 Task: Check the percentage active listings of security in the last 1 year.
Action: Mouse moved to (1148, 259)
Screenshot: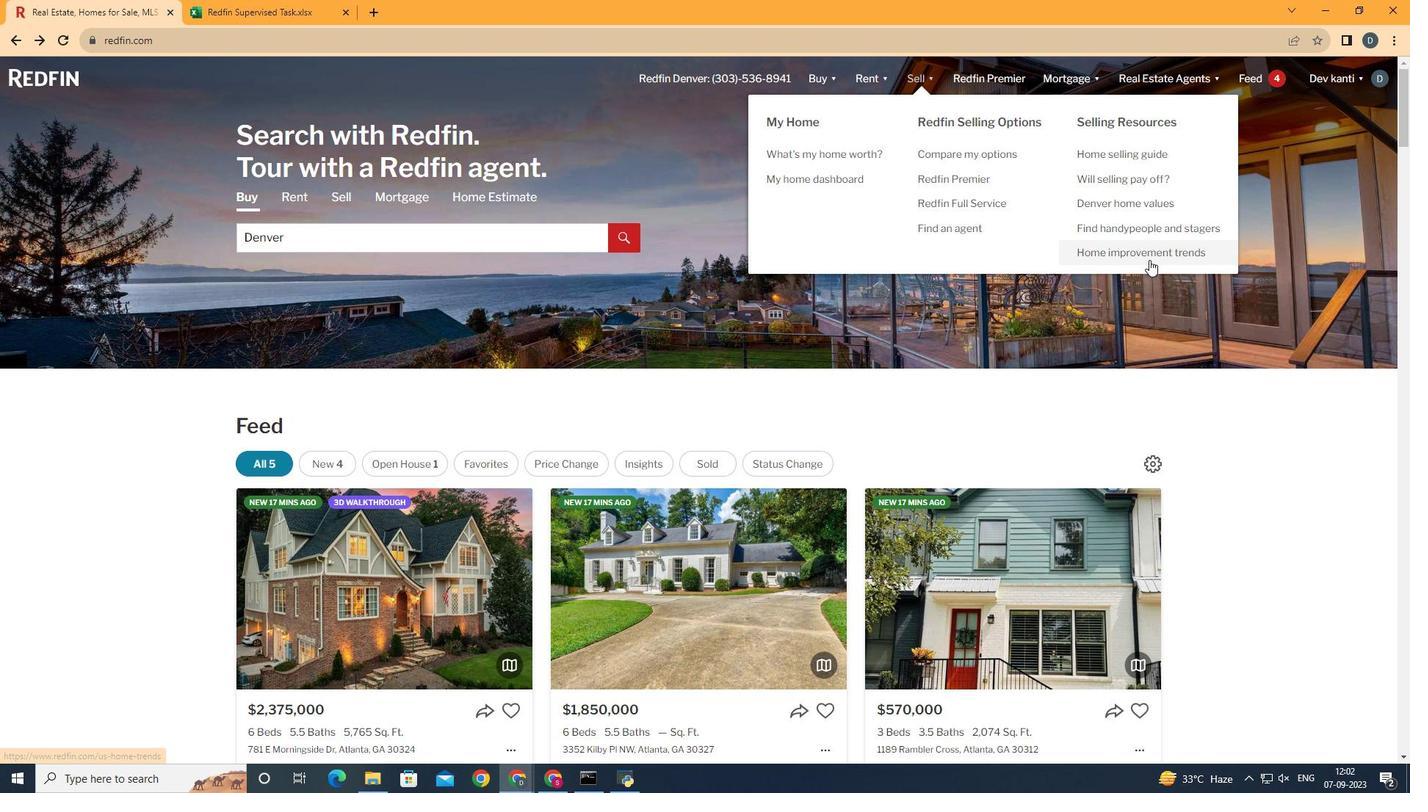 
Action: Mouse pressed left at (1148, 259)
Screenshot: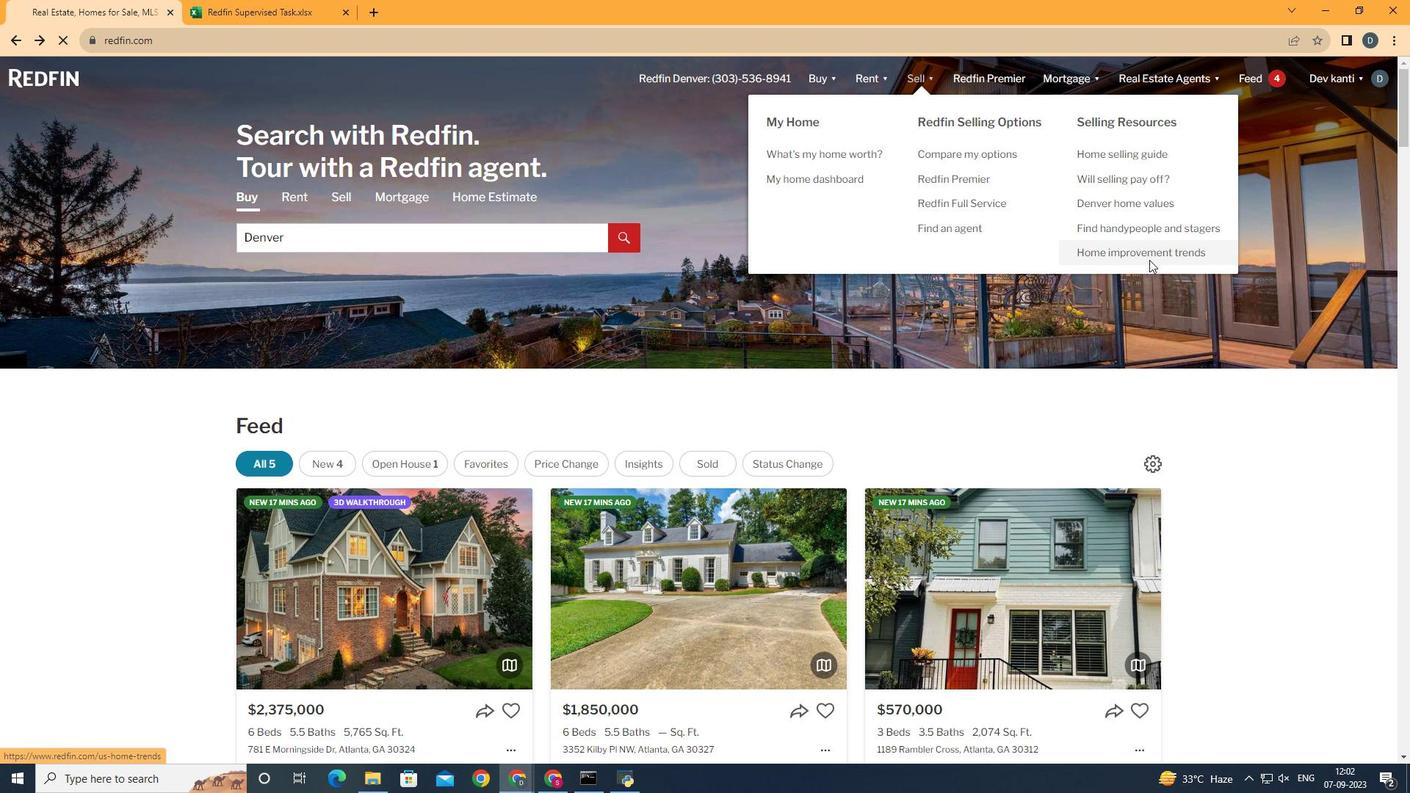 
Action: Mouse moved to (354, 281)
Screenshot: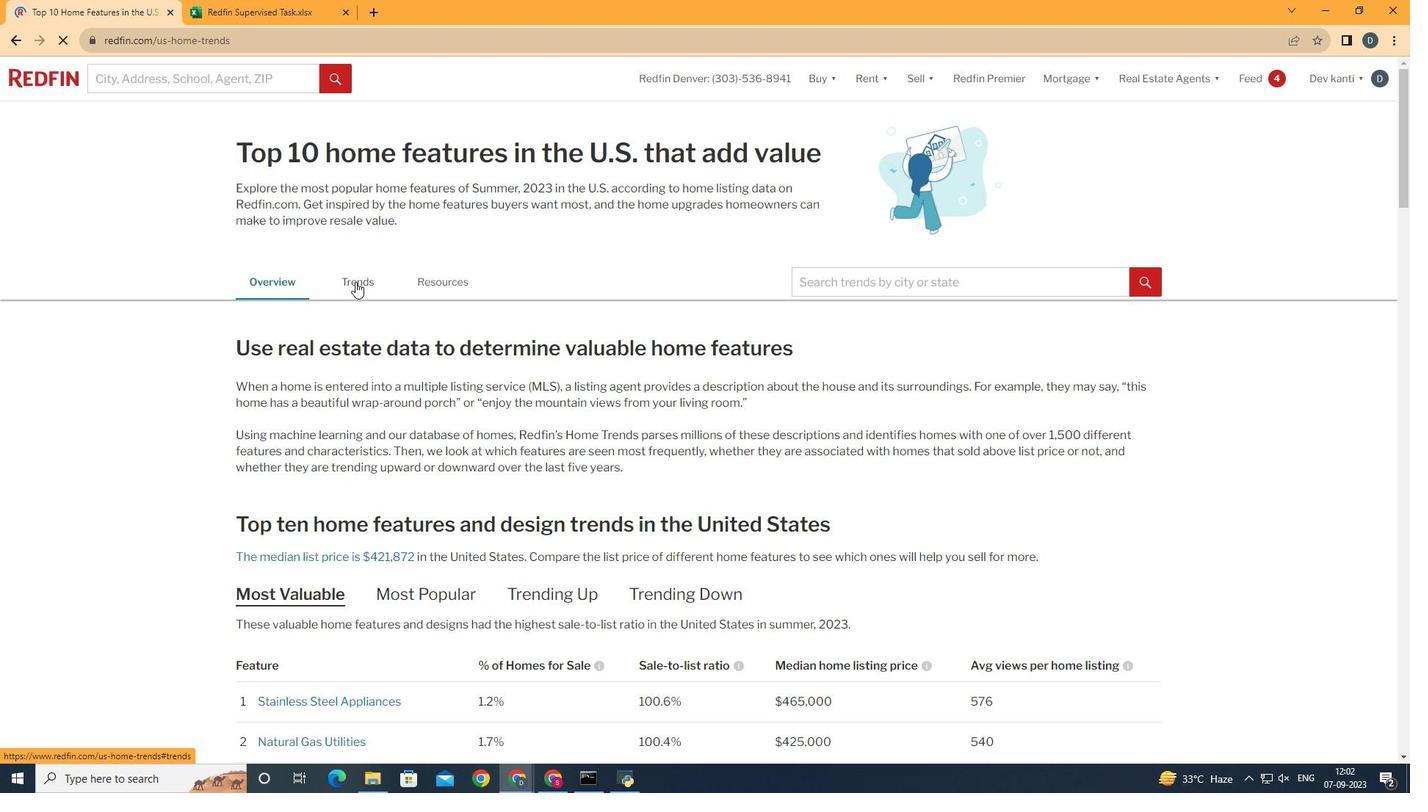 
Action: Mouse pressed left at (354, 281)
Screenshot: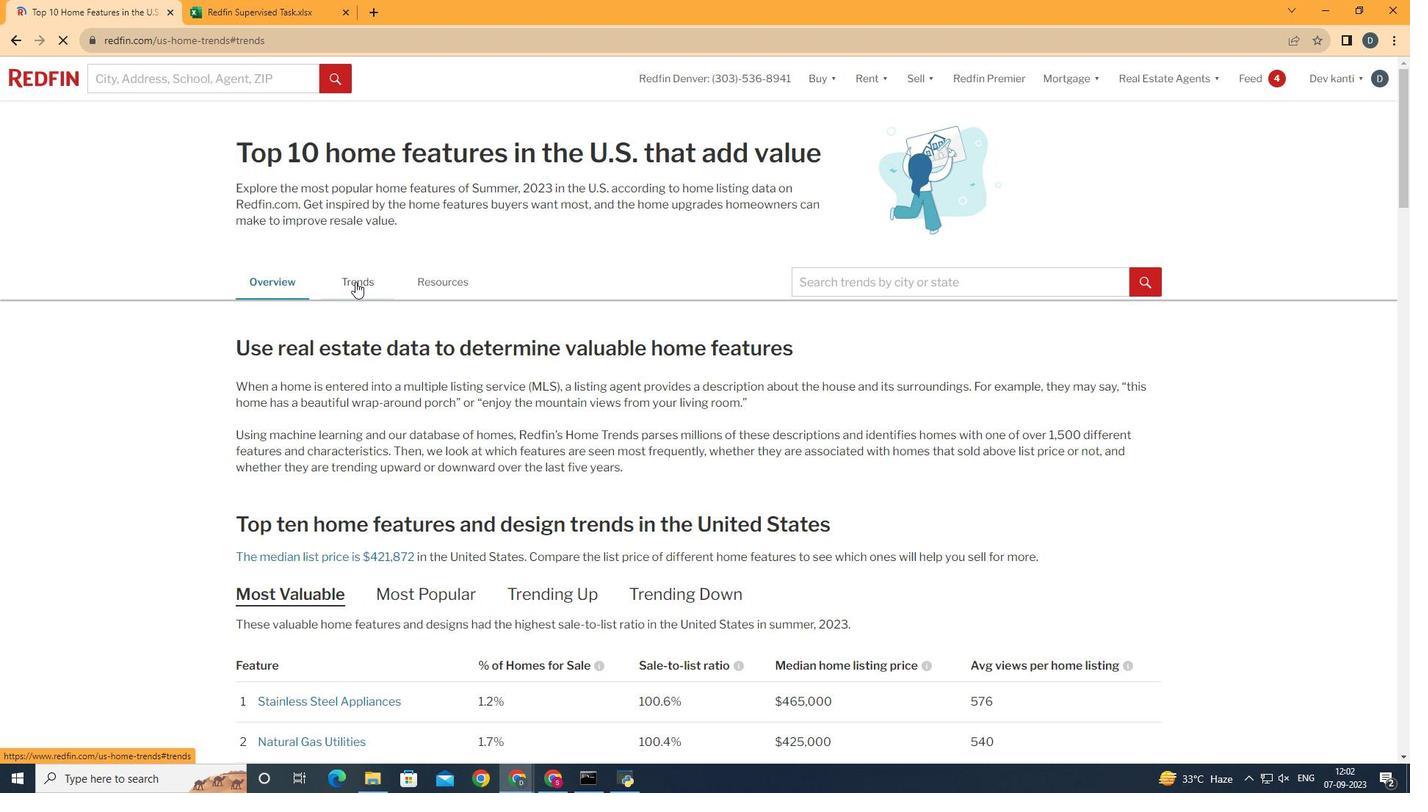 
Action: Mouse moved to (503, 395)
Screenshot: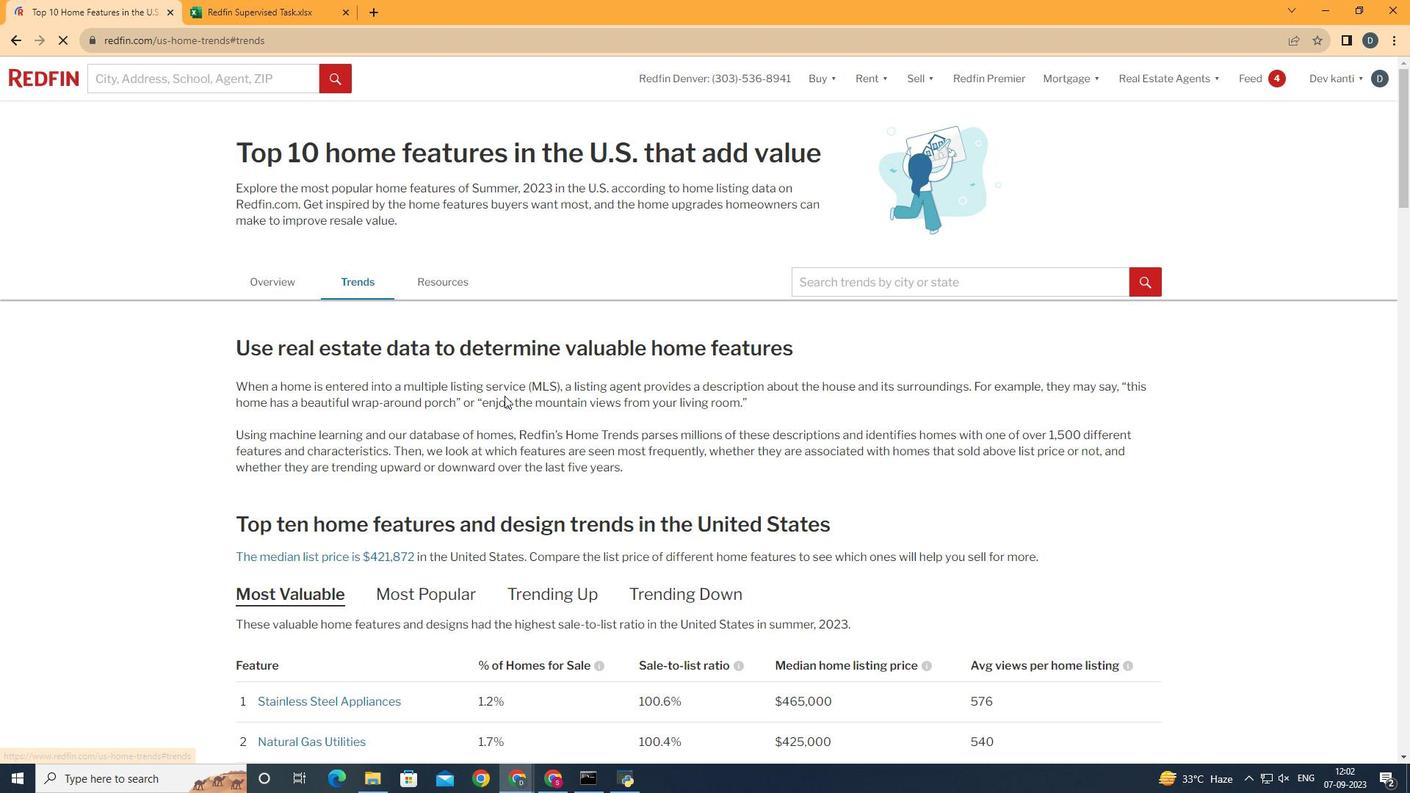 
Action: Mouse scrolled (503, 394) with delta (0, 0)
Screenshot: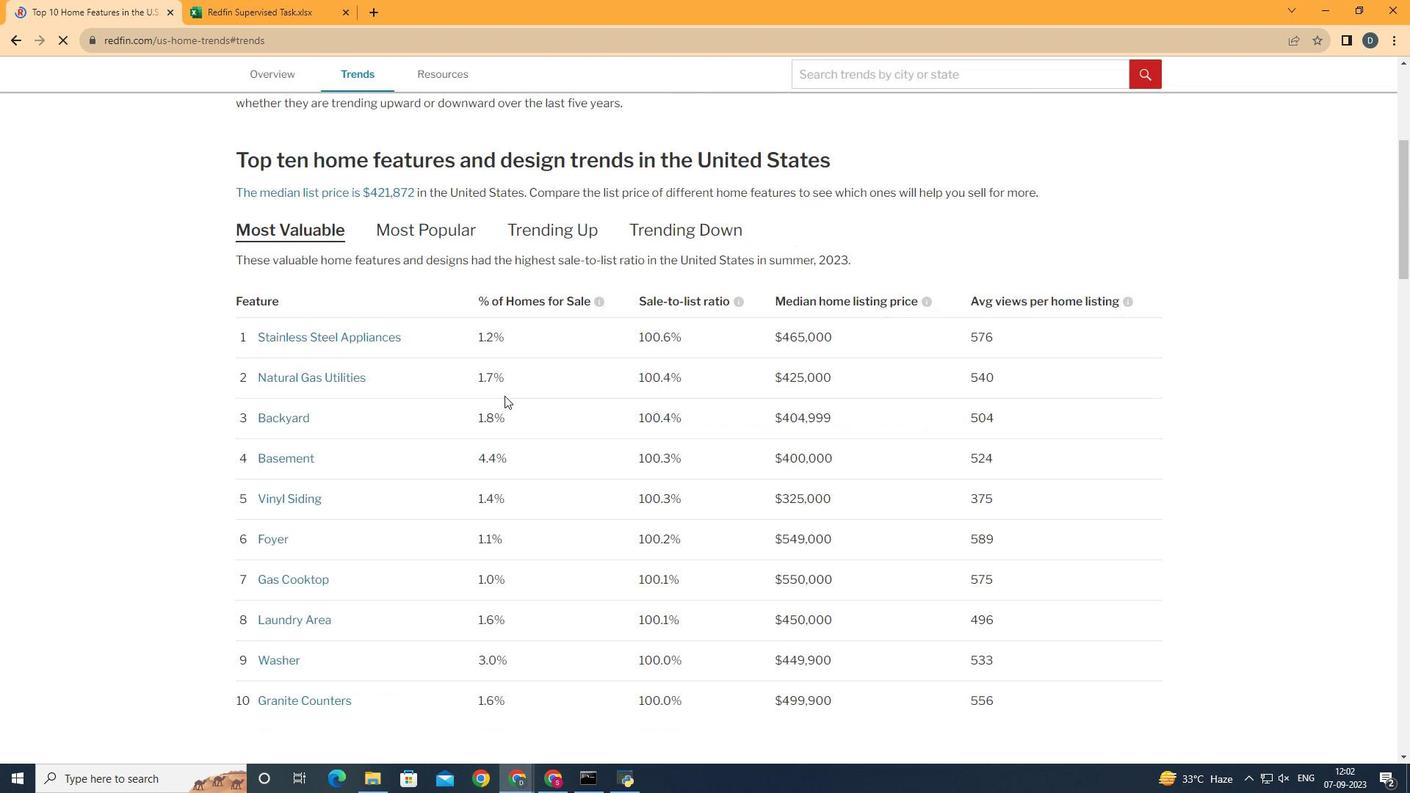
Action: Mouse scrolled (503, 394) with delta (0, 0)
Screenshot: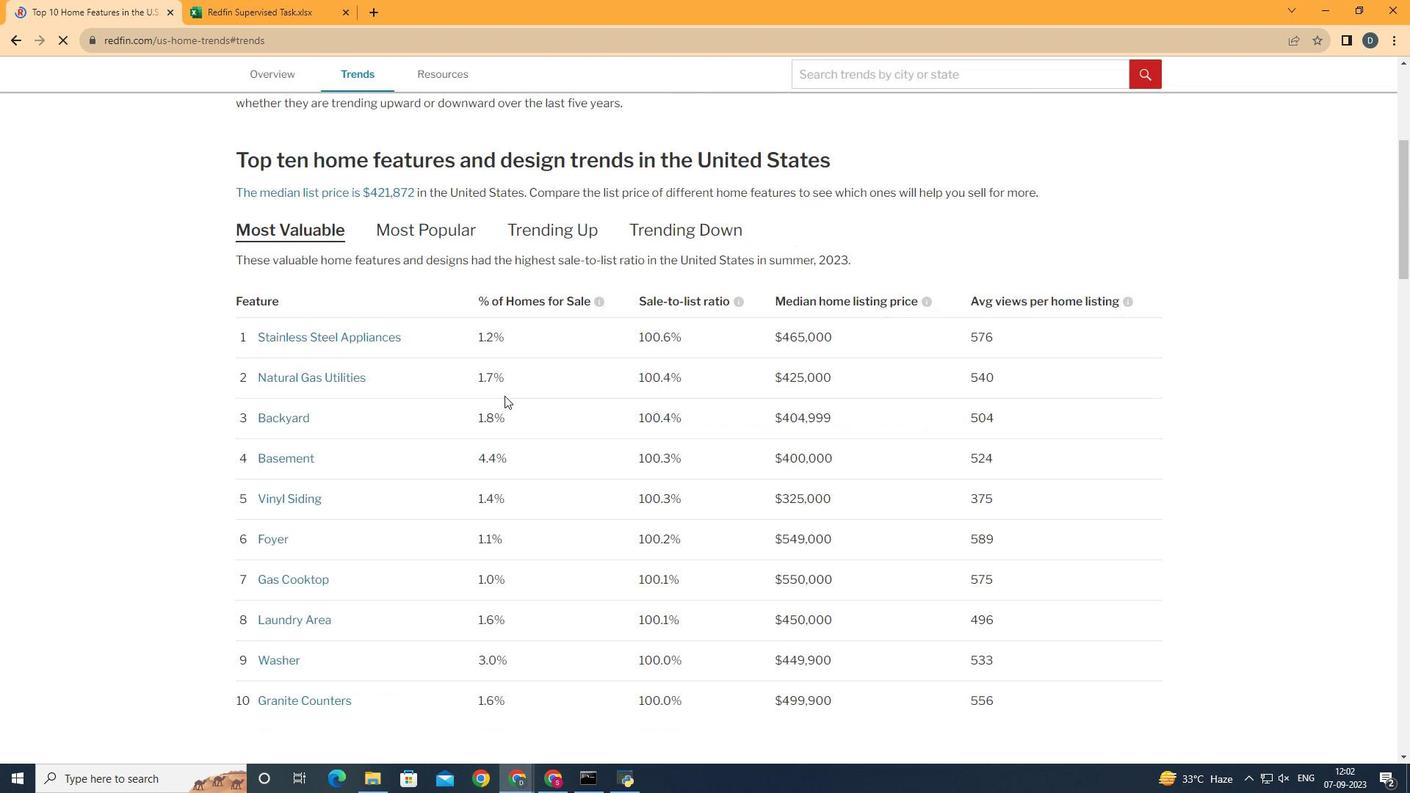 
Action: Mouse scrolled (503, 394) with delta (0, 0)
Screenshot: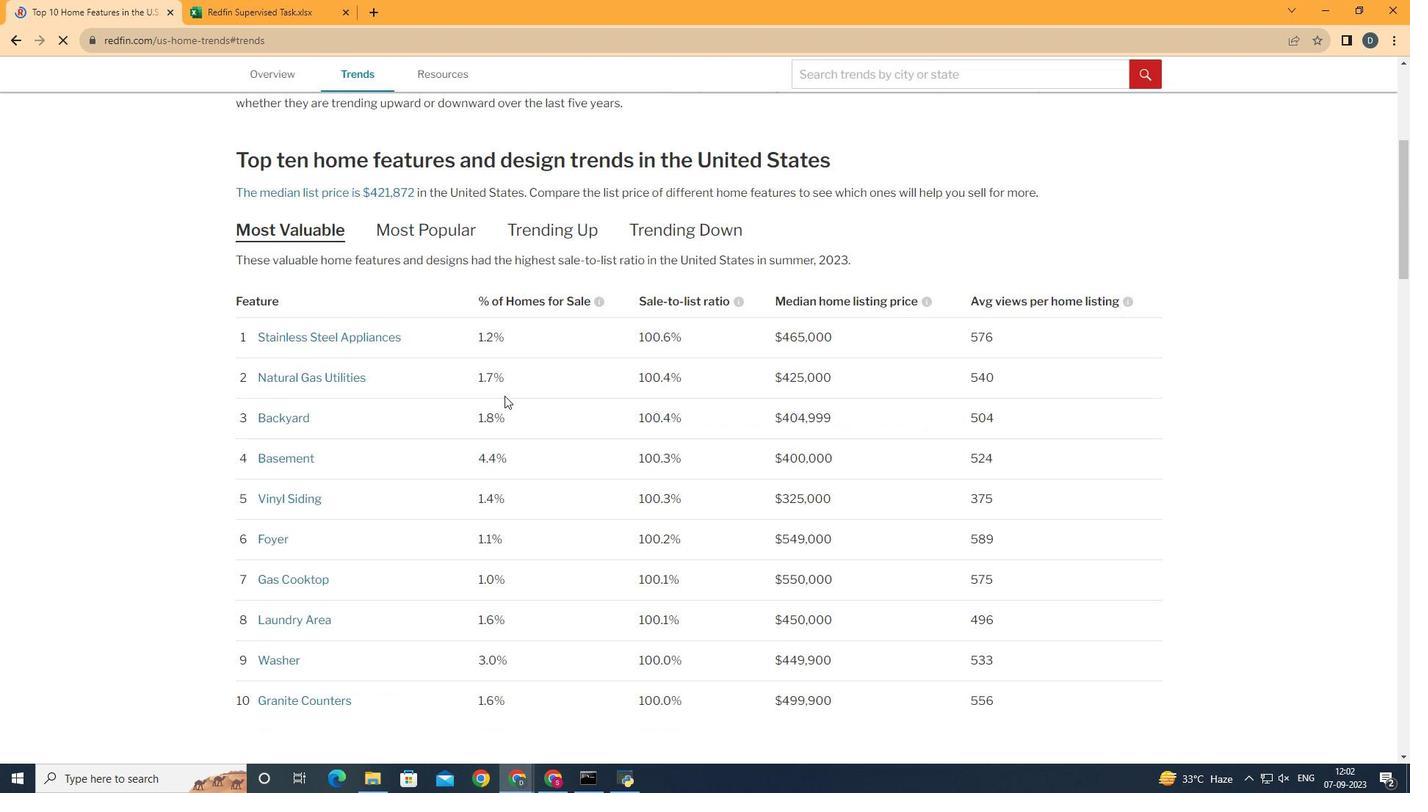
Action: Mouse scrolled (503, 394) with delta (0, 0)
Screenshot: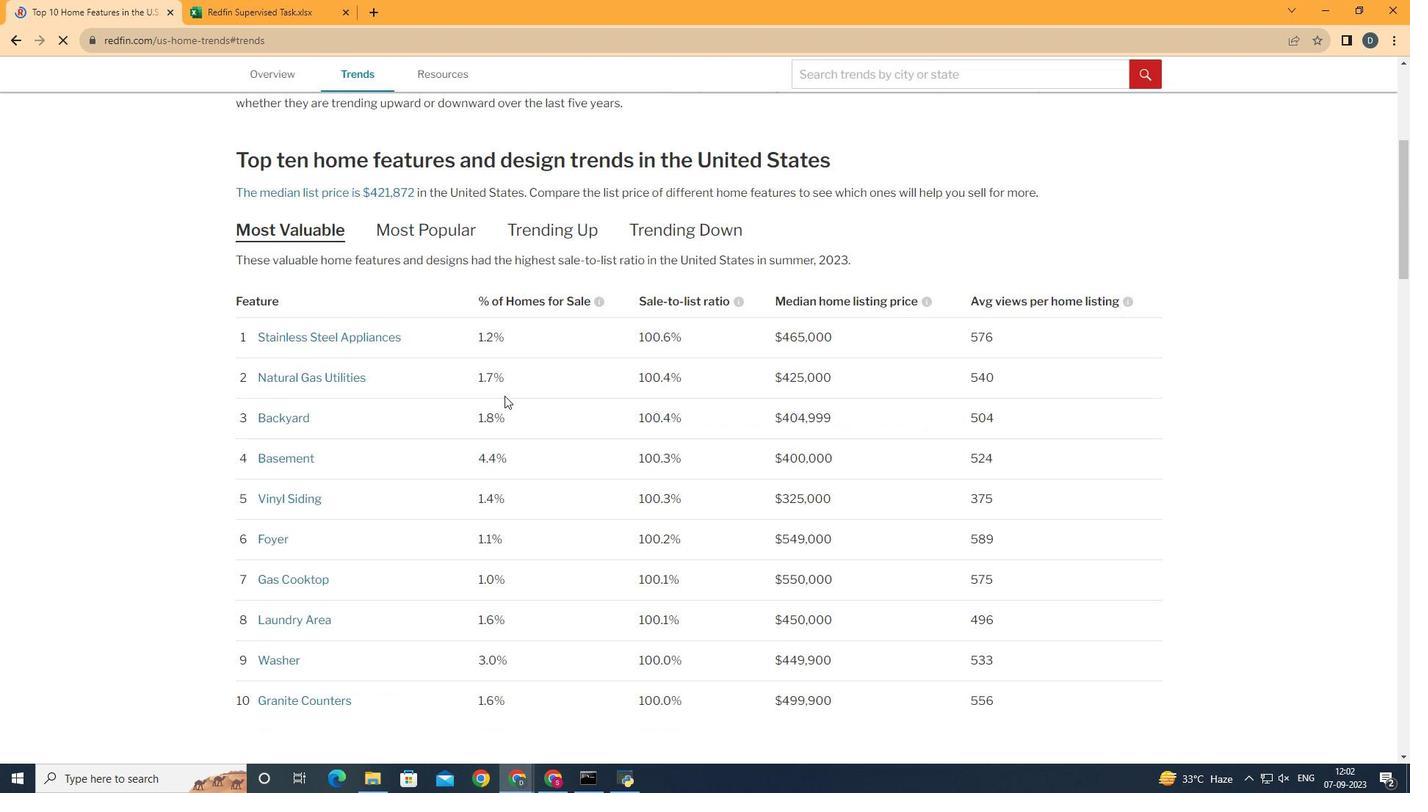 
Action: Mouse scrolled (503, 394) with delta (0, 0)
Screenshot: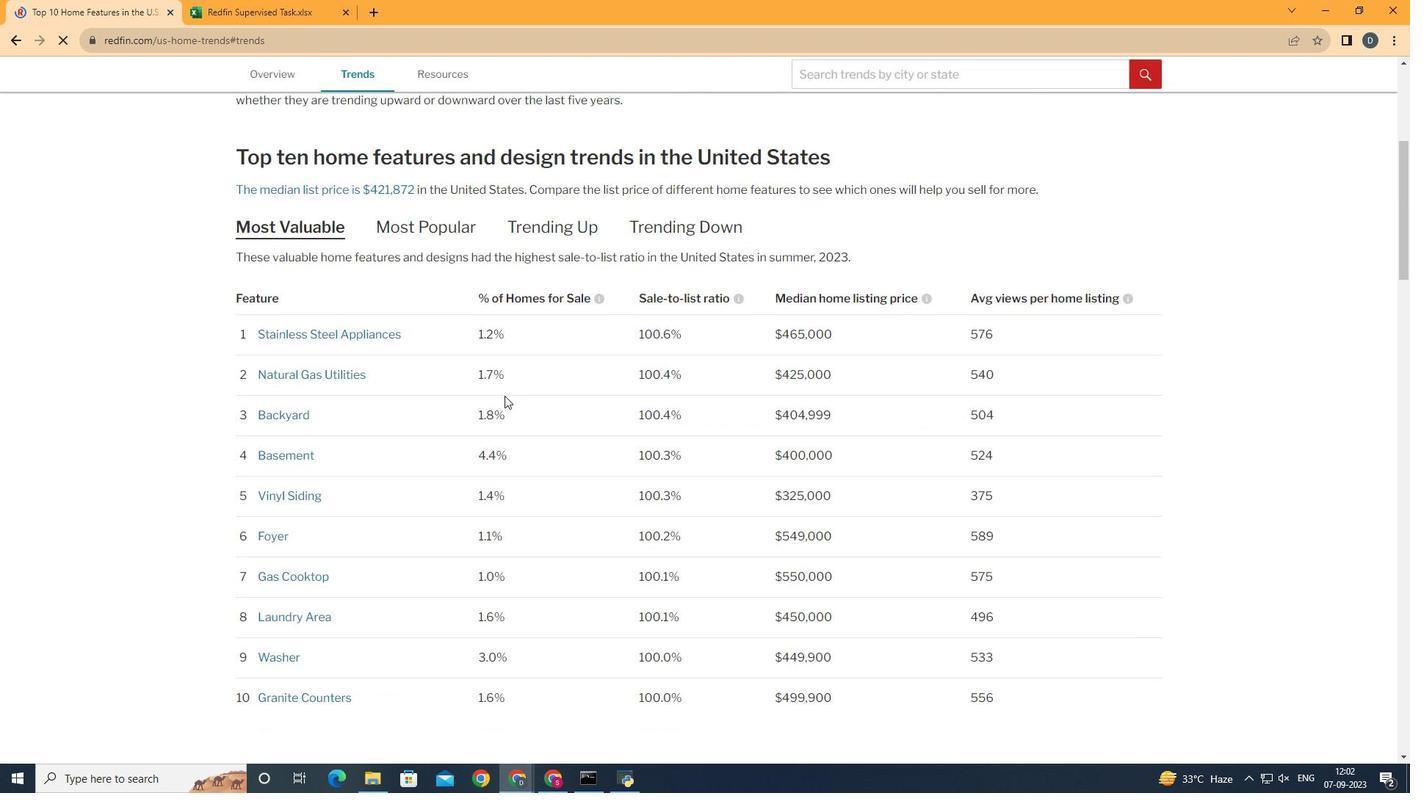 
Action: Mouse scrolled (503, 394) with delta (0, 0)
Screenshot: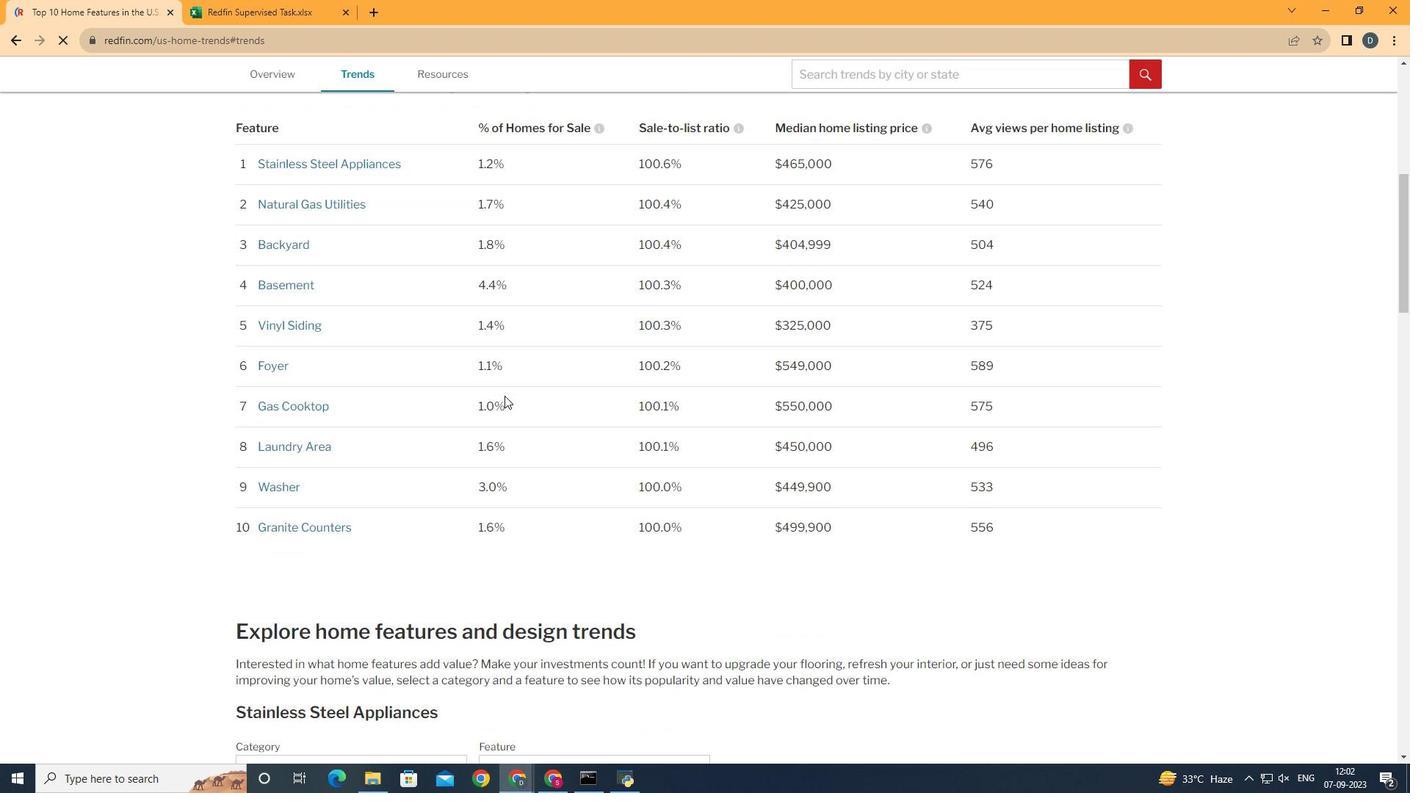 
Action: Mouse scrolled (503, 394) with delta (0, 0)
Screenshot: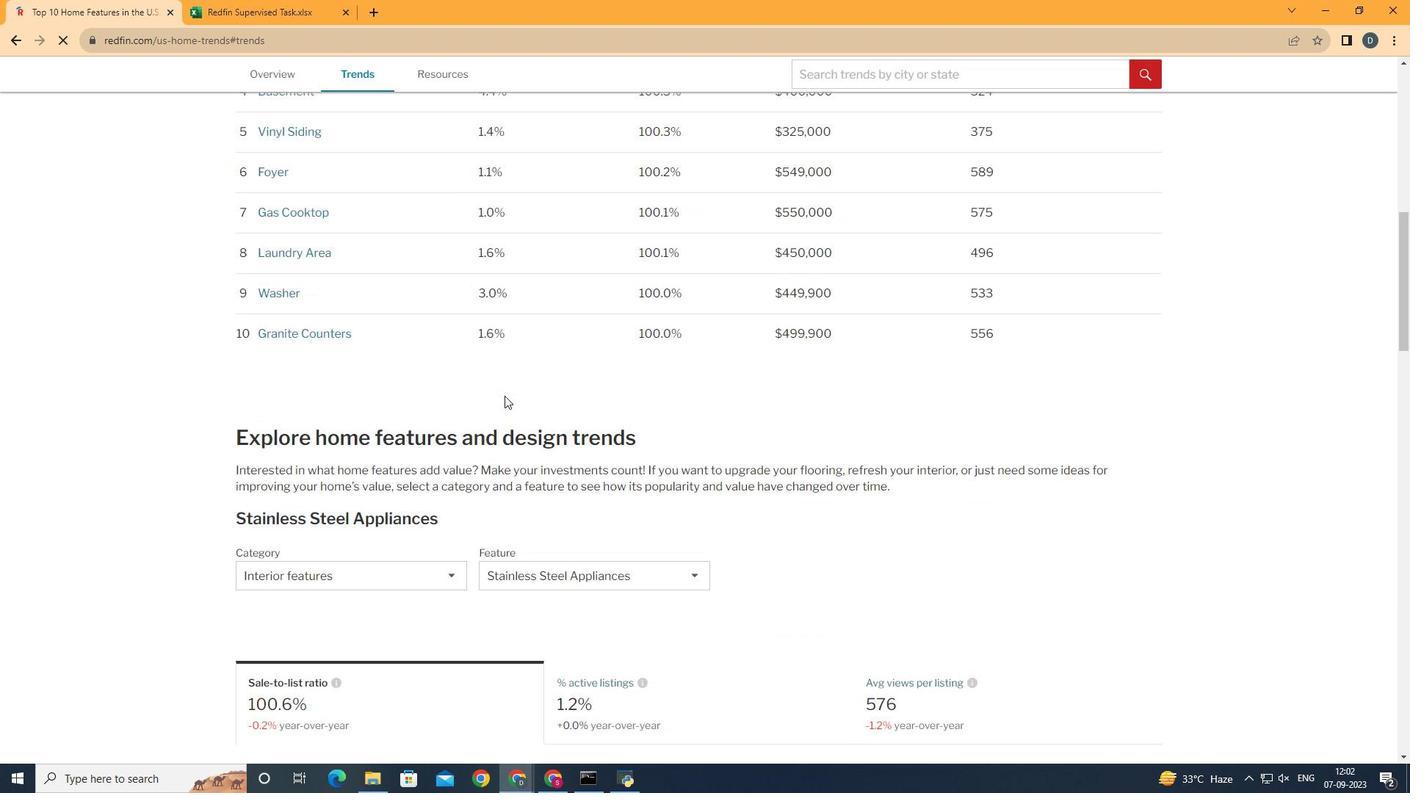
Action: Mouse scrolled (503, 394) with delta (0, 0)
Screenshot: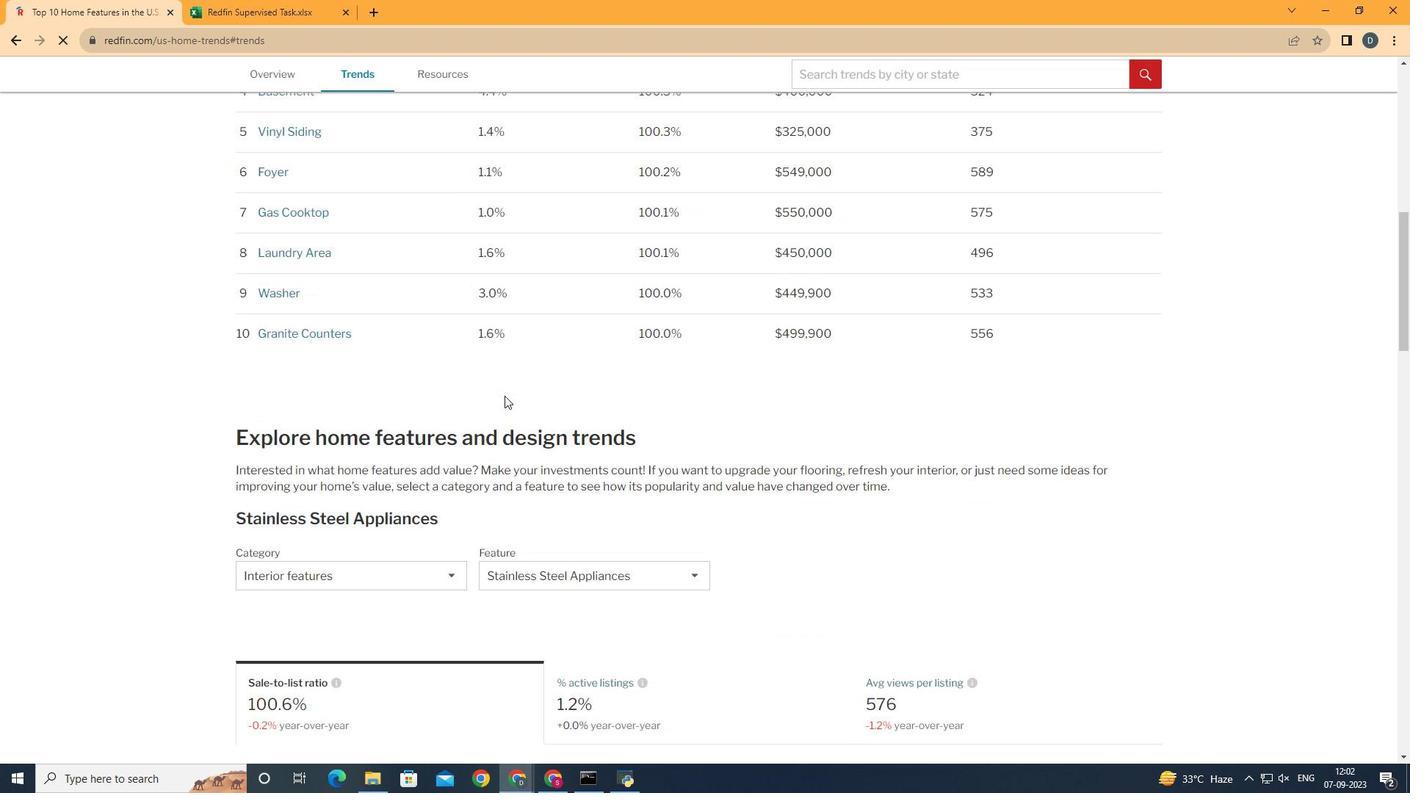 
Action: Mouse scrolled (503, 394) with delta (0, 0)
Screenshot: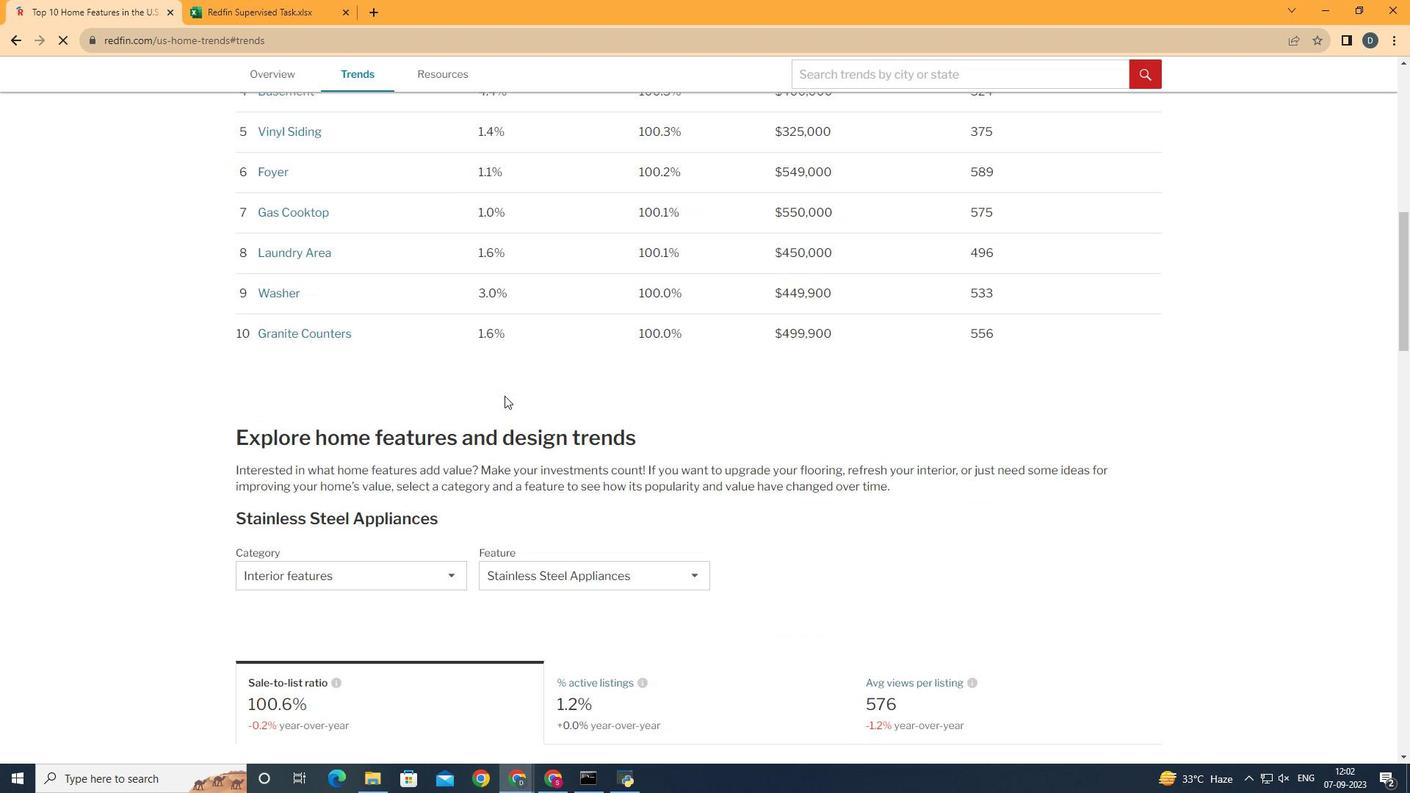 
Action: Mouse scrolled (503, 394) with delta (0, 0)
Screenshot: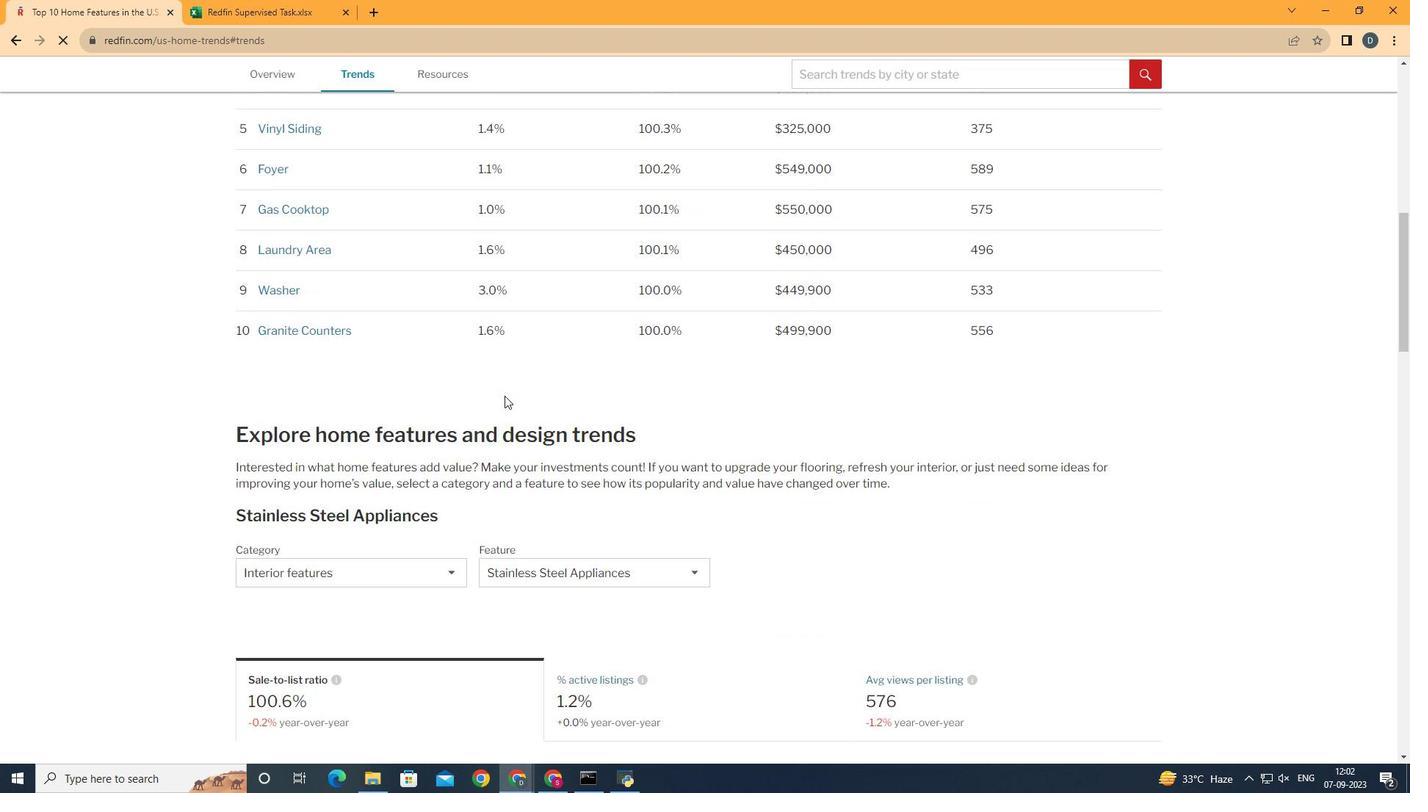 
Action: Mouse scrolled (503, 394) with delta (0, 0)
Screenshot: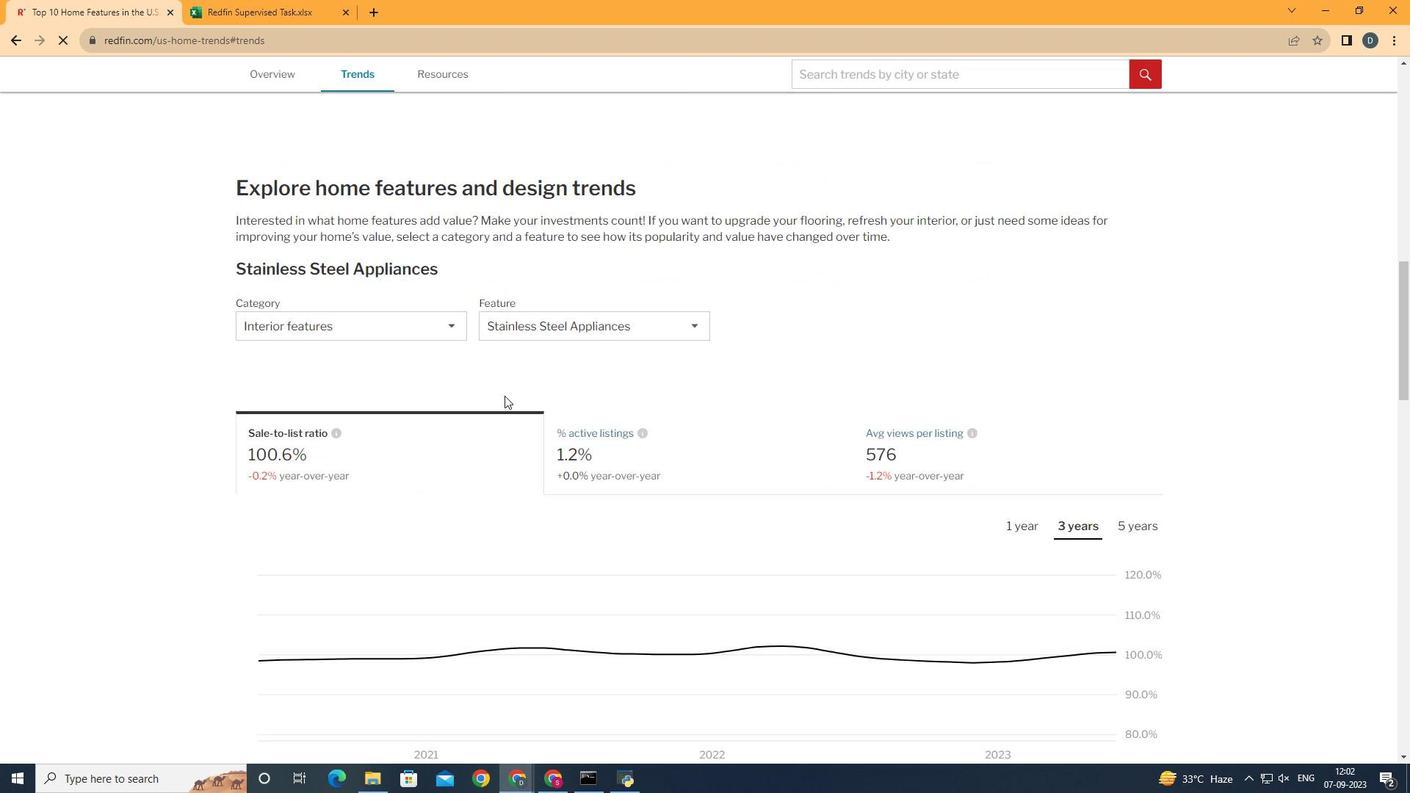 
Action: Mouse scrolled (503, 394) with delta (0, 0)
Screenshot: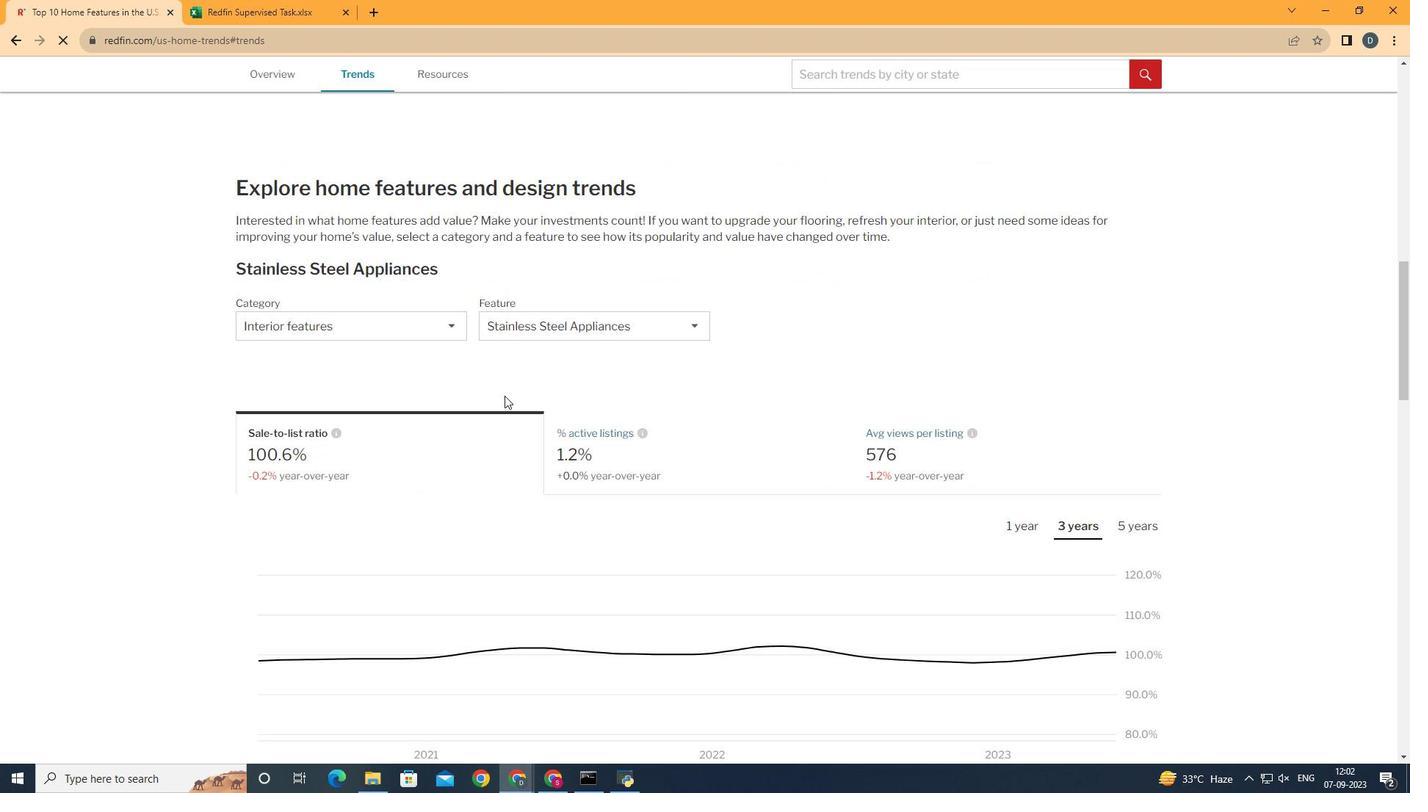 
Action: Mouse scrolled (503, 394) with delta (0, 0)
Screenshot: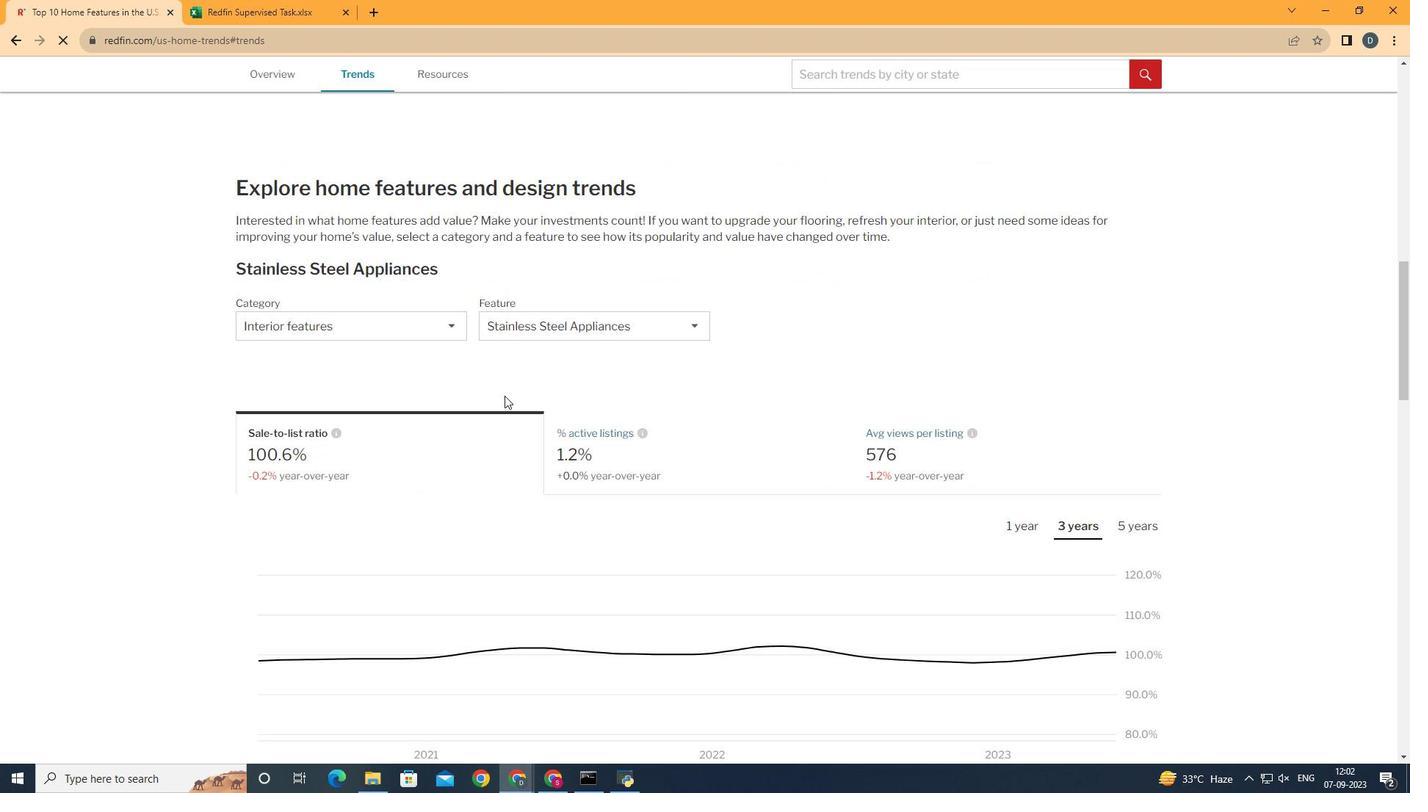
Action: Mouse scrolled (503, 394) with delta (0, 0)
Screenshot: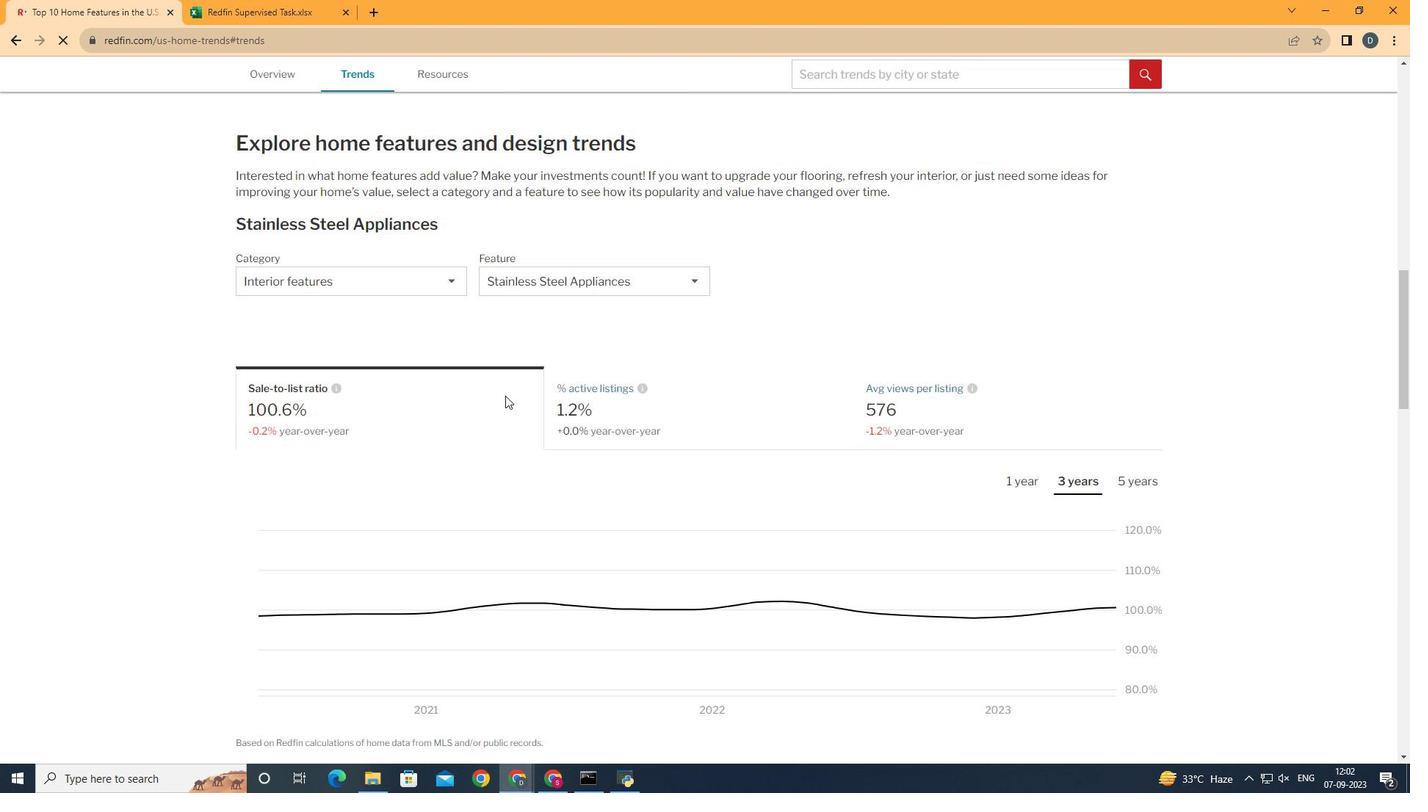 
Action: Mouse moved to (435, 301)
Screenshot: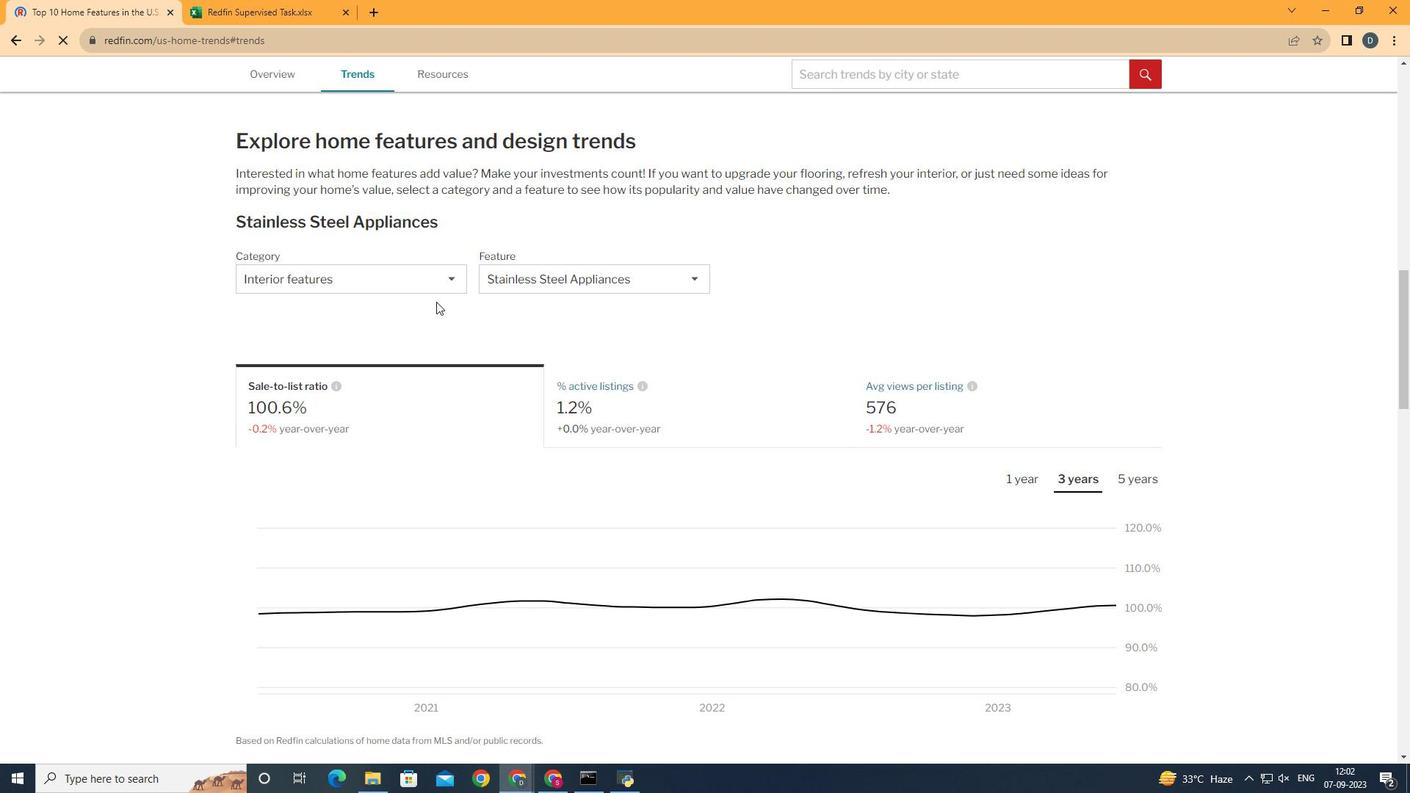 
Action: Mouse pressed left at (435, 301)
Screenshot: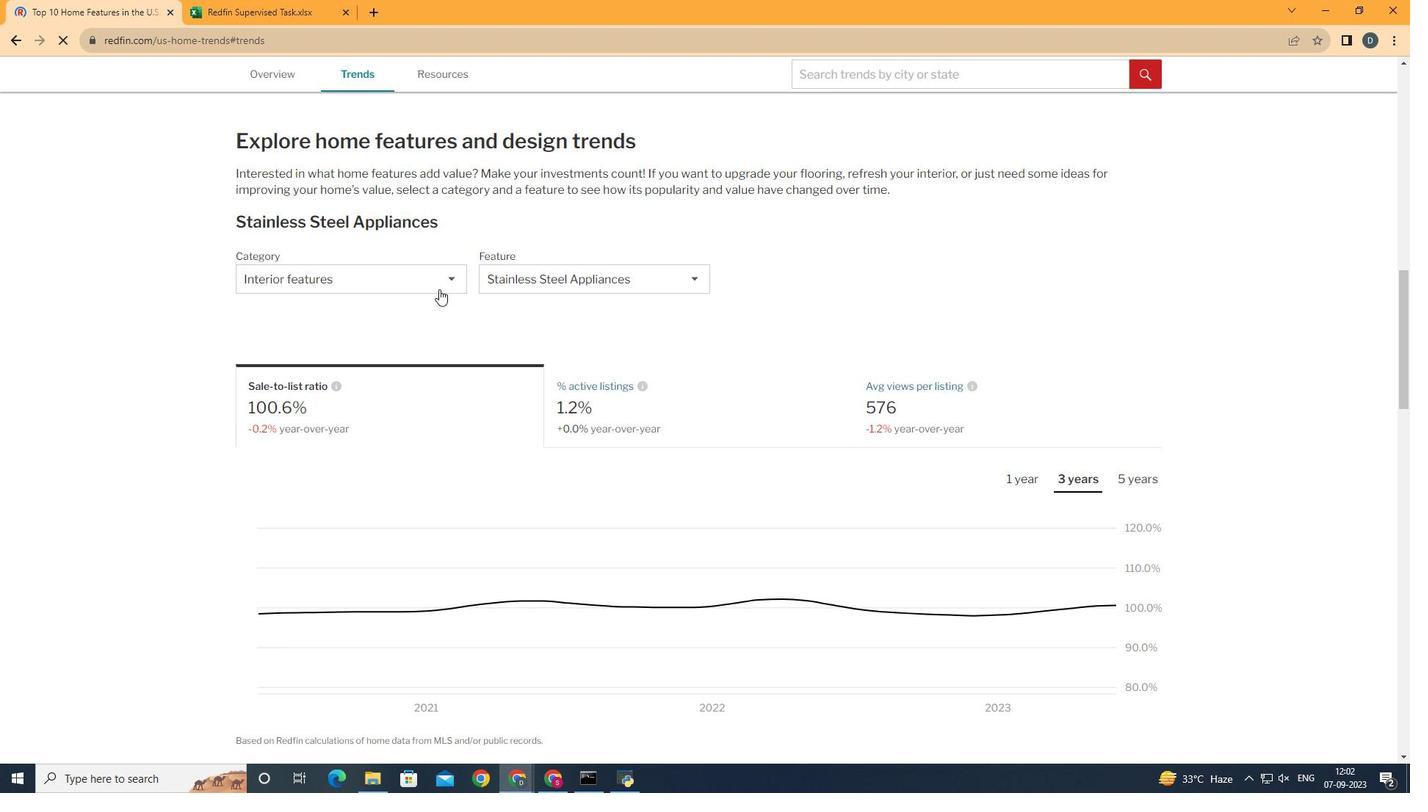 
Action: Mouse moved to (438, 288)
Screenshot: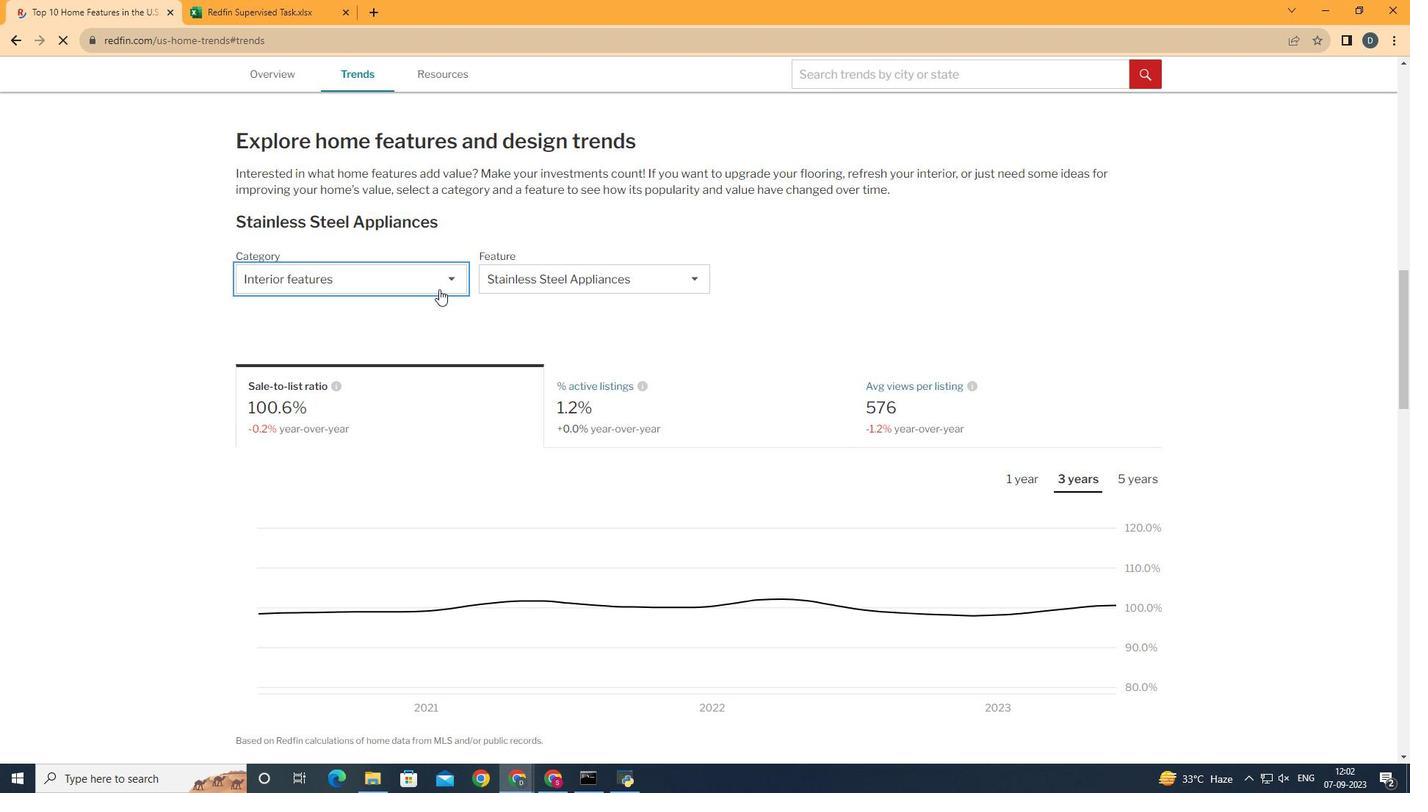 
Action: Mouse pressed left at (438, 288)
Screenshot: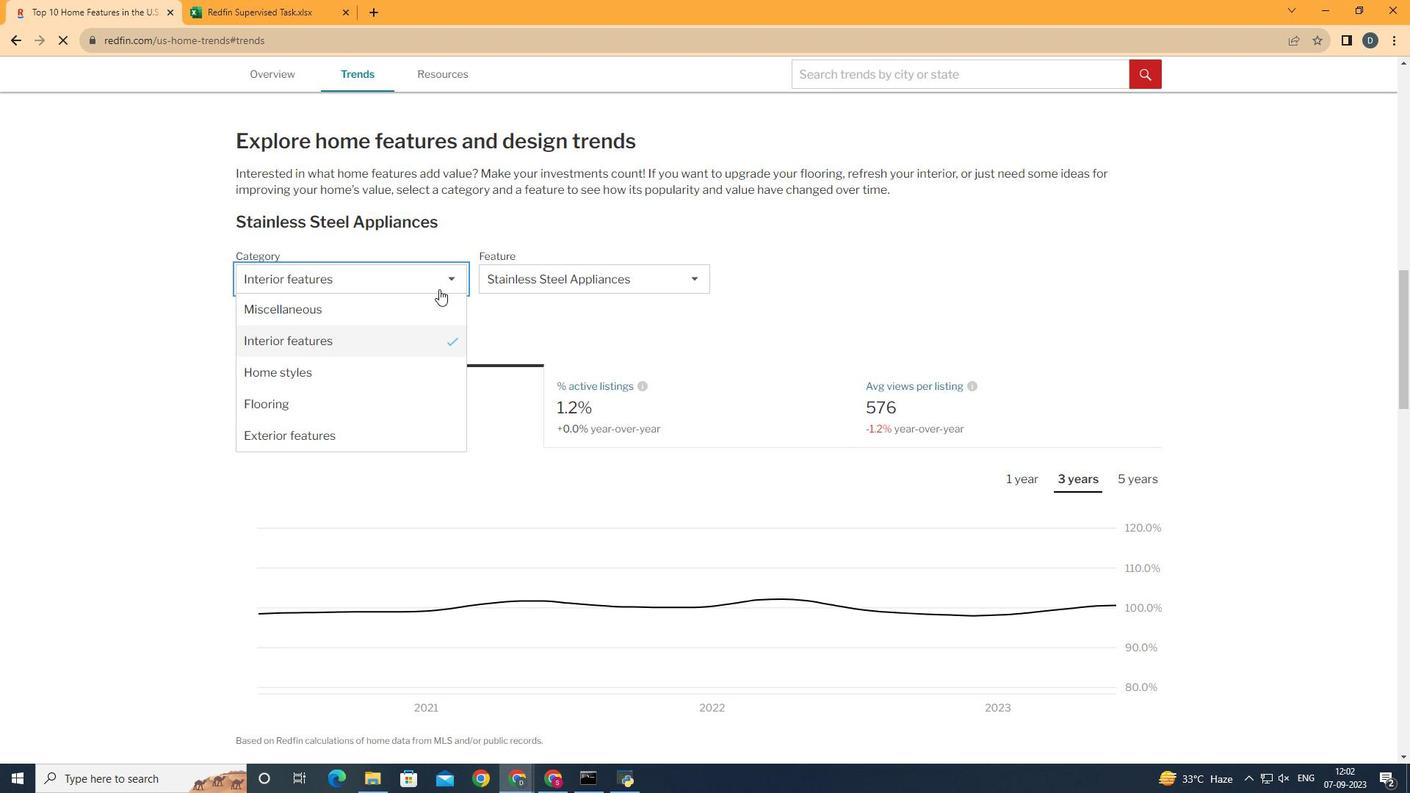 
Action: Mouse moved to (431, 304)
Screenshot: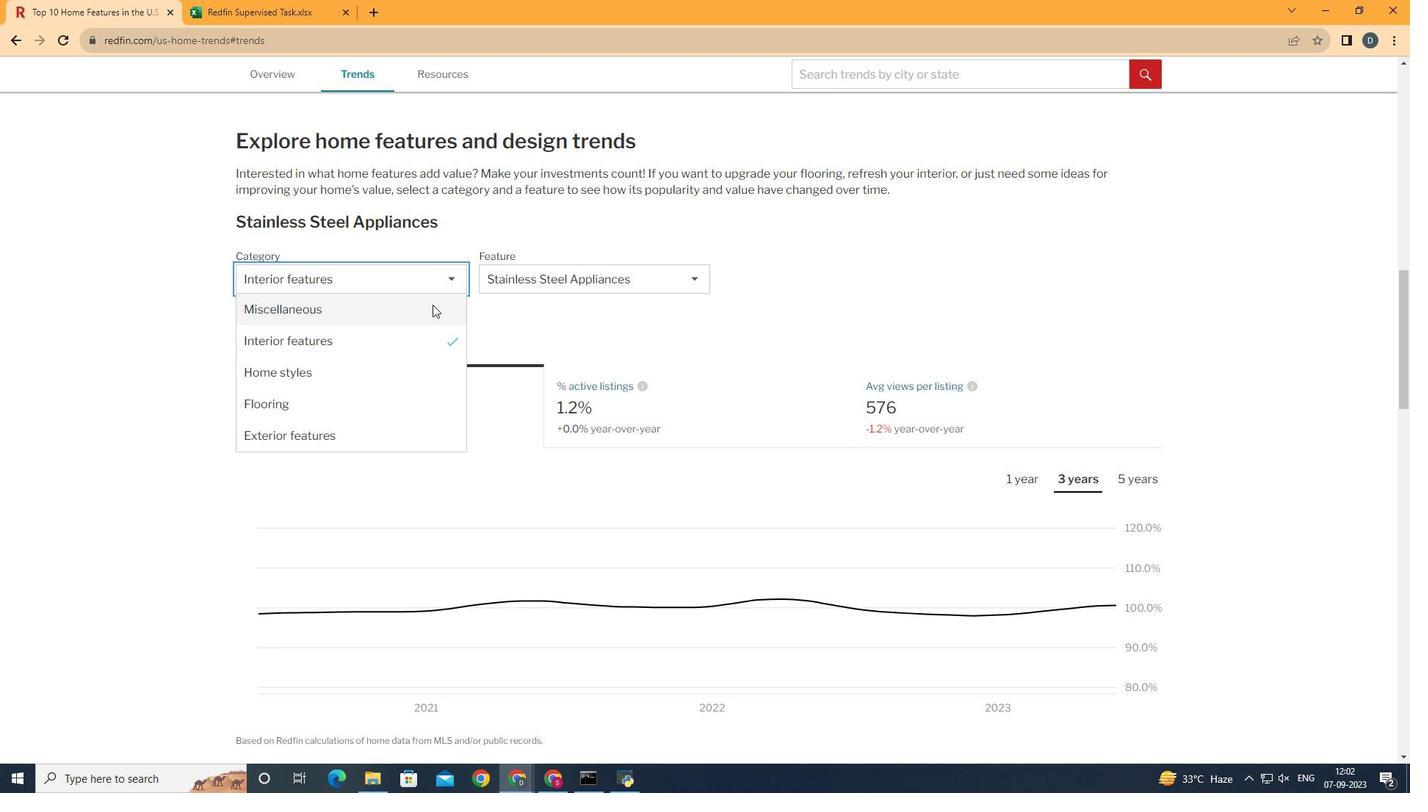 
Action: Mouse pressed left at (431, 304)
Screenshot: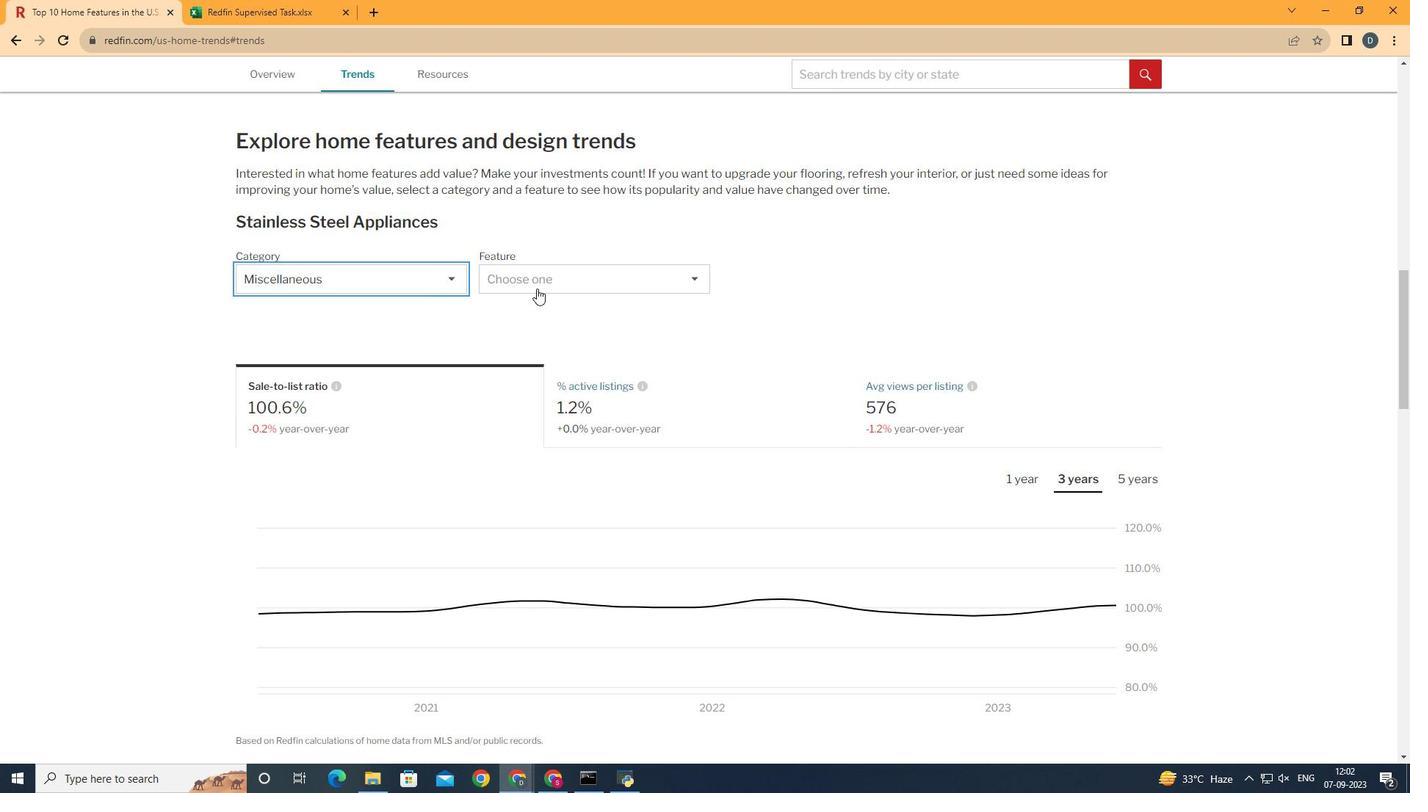 
Action: Mouse moved to (592, 268)
Screenshot: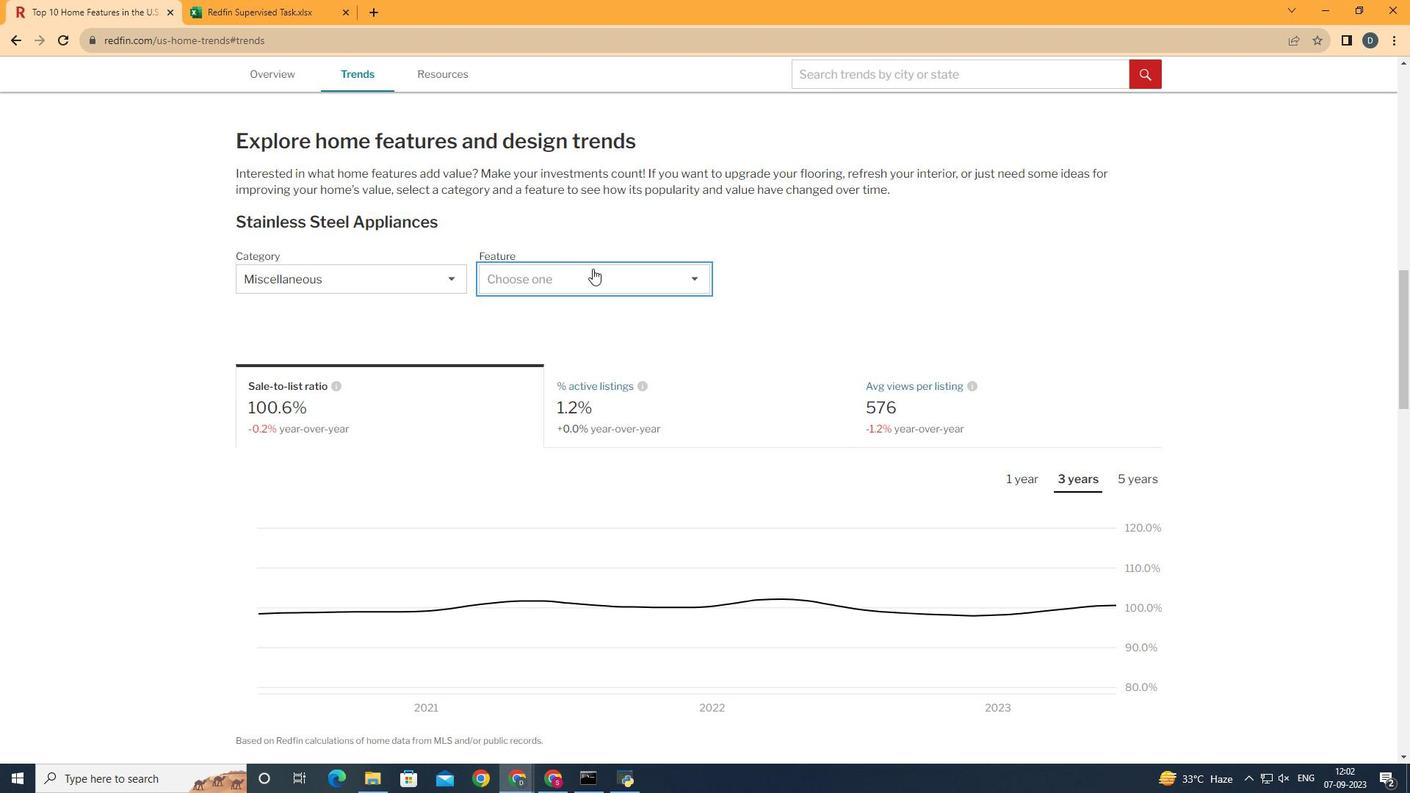 
Action: Mouse pressed left at (592, 268)
Screenshot: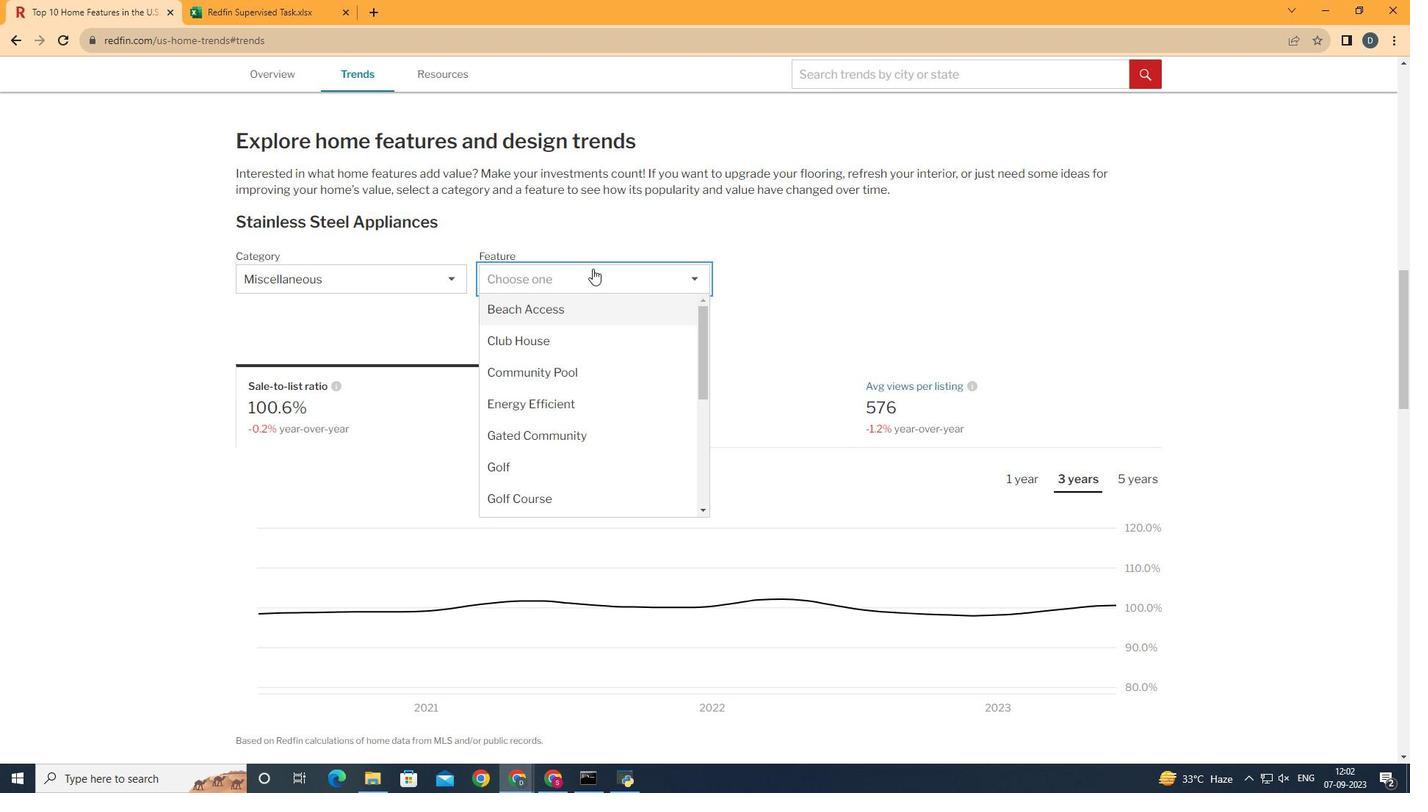 
Action: Mouse moved to (587, 385)
Screenshot: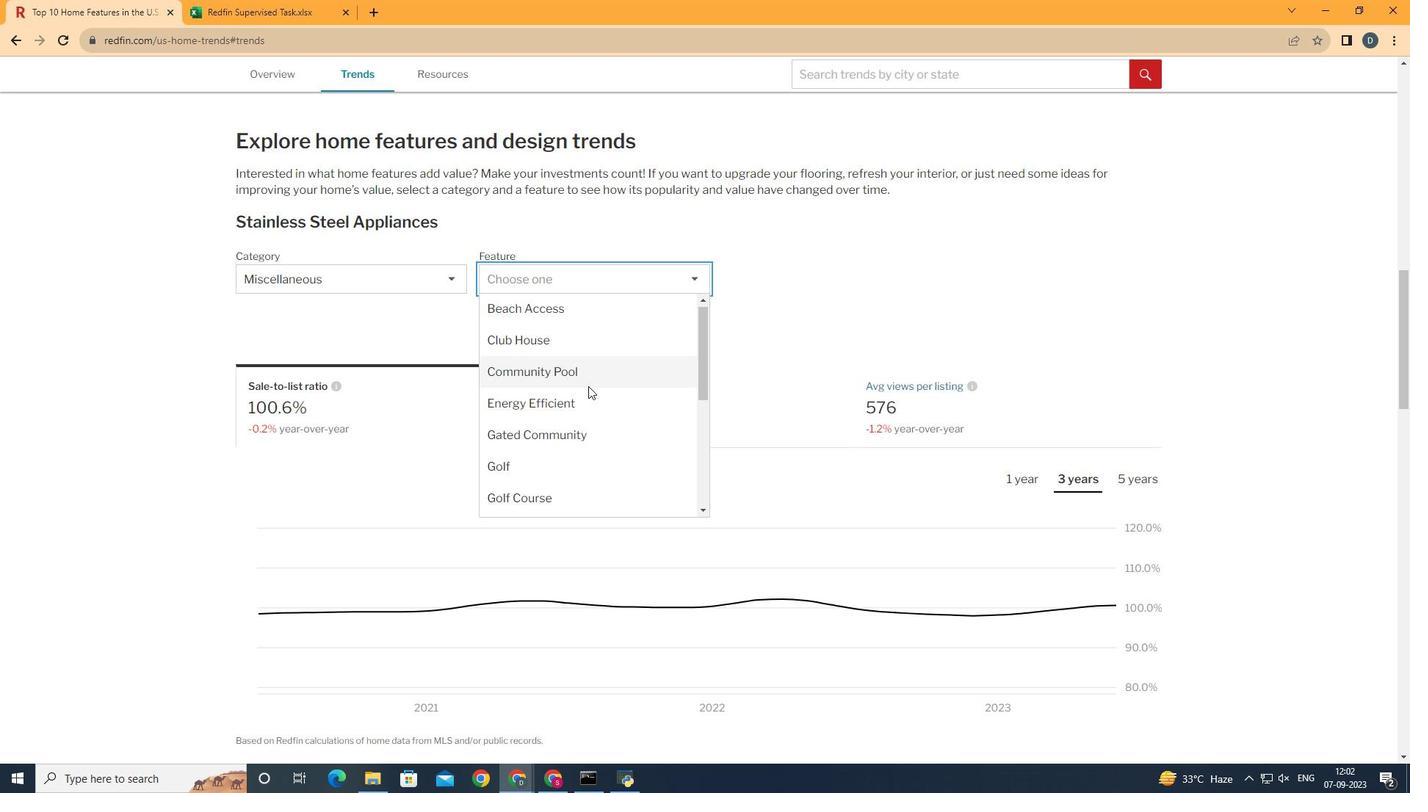 
Action: Mouse scrolled (587, 384) with delta (0, 0)
Screenshot: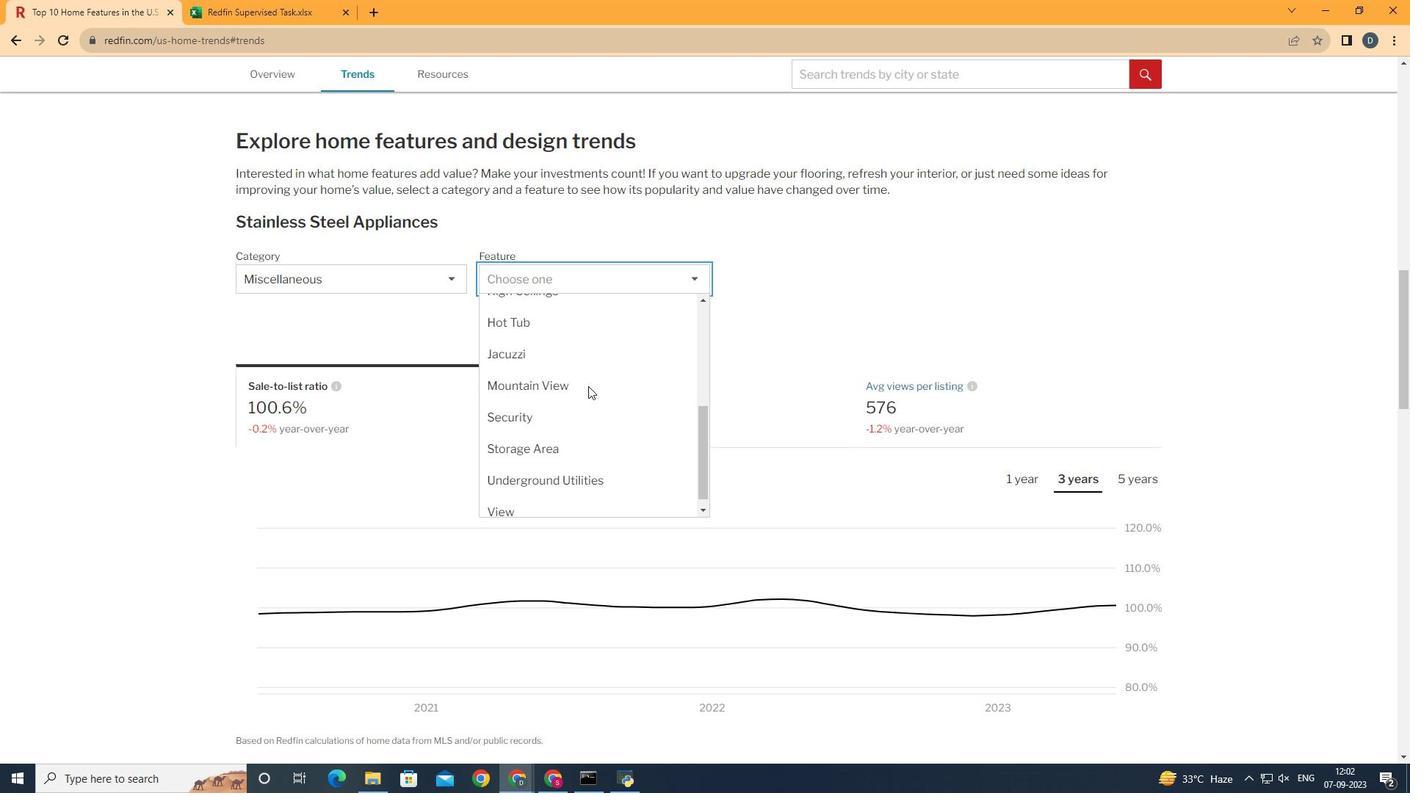 
Action: Mouse scrolled (587, 384) with delta (0, 0)
Screenshot: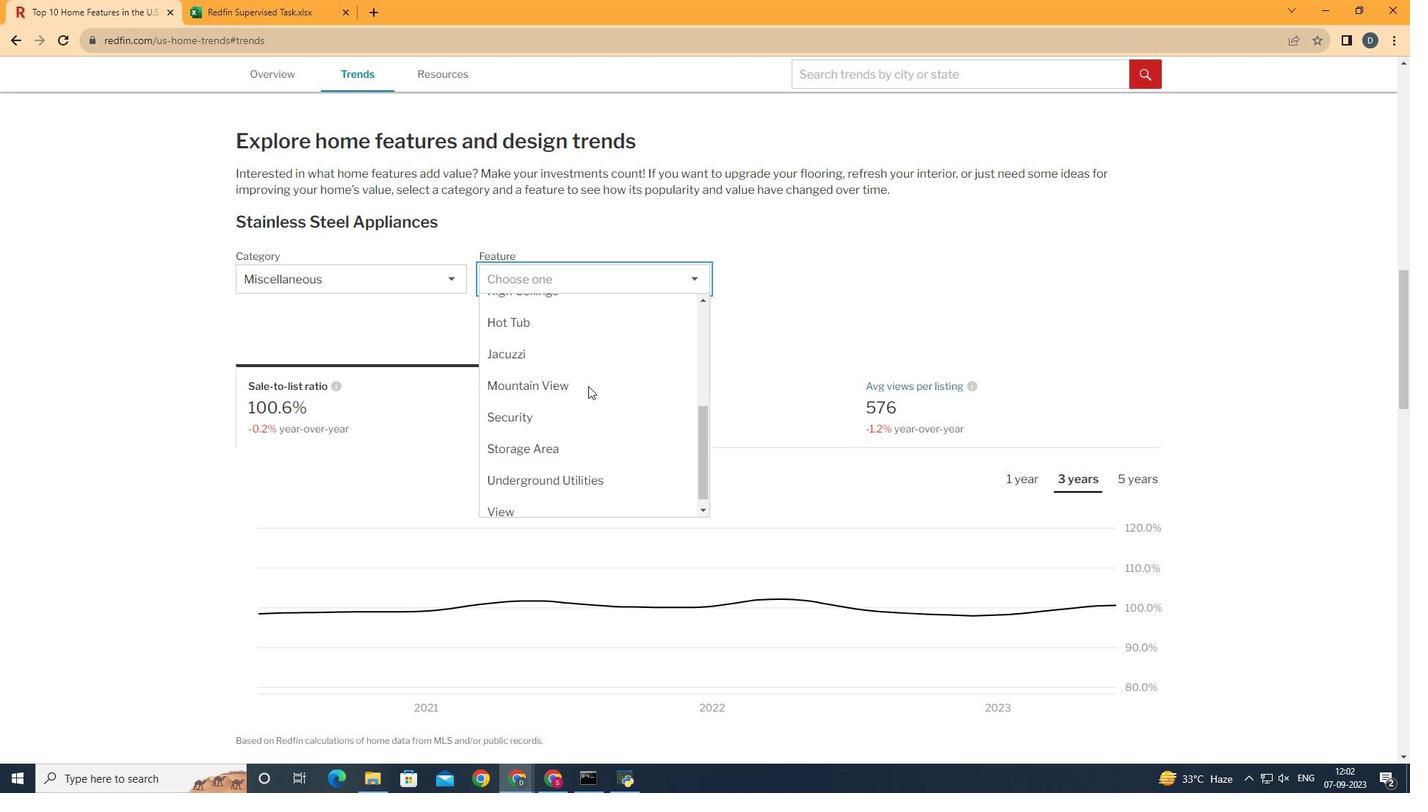 
Action: Mouse scrolled (587, 384) with delta (0, 0)
Screenshot: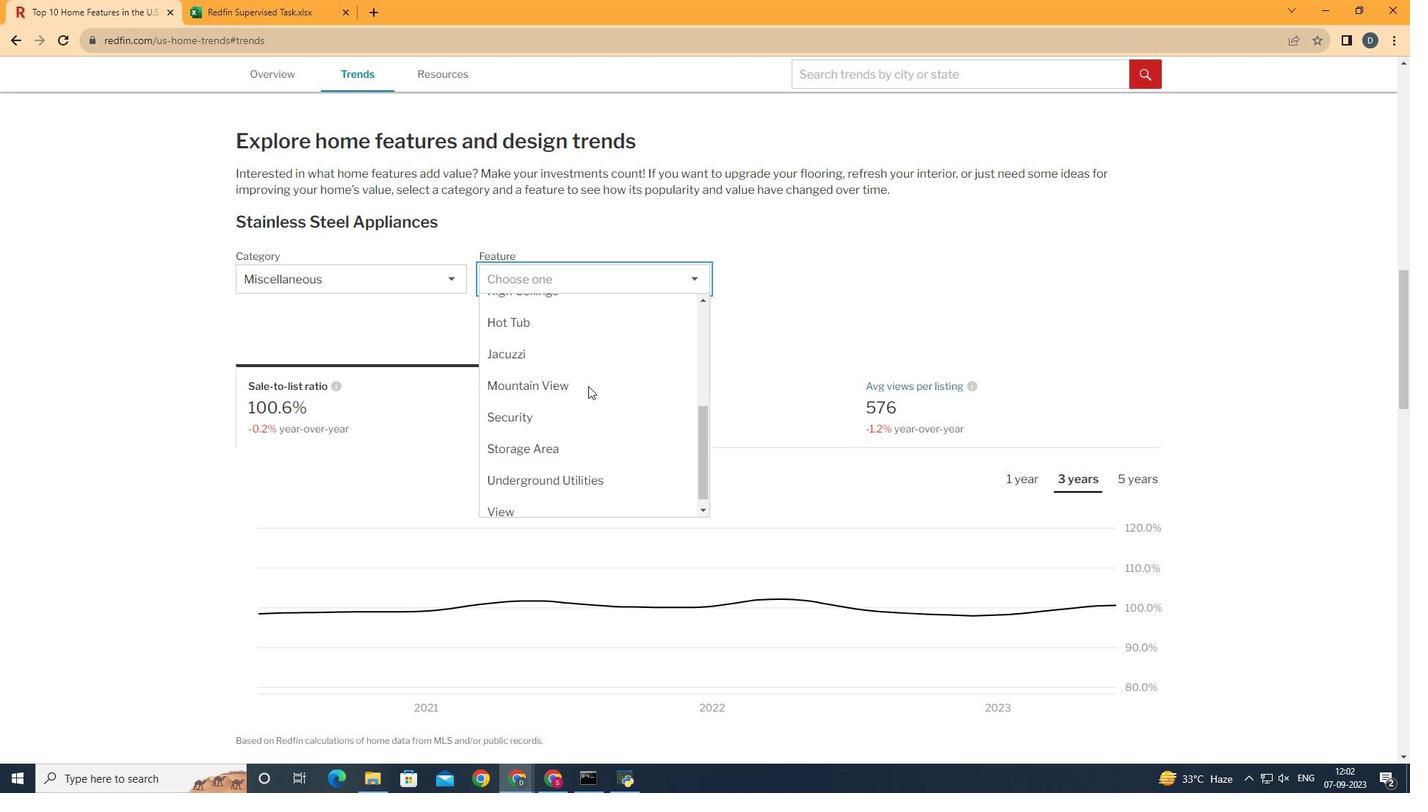 
Action: Mouse scrolled (587, 384) with delta (0, 0)
Screenshot: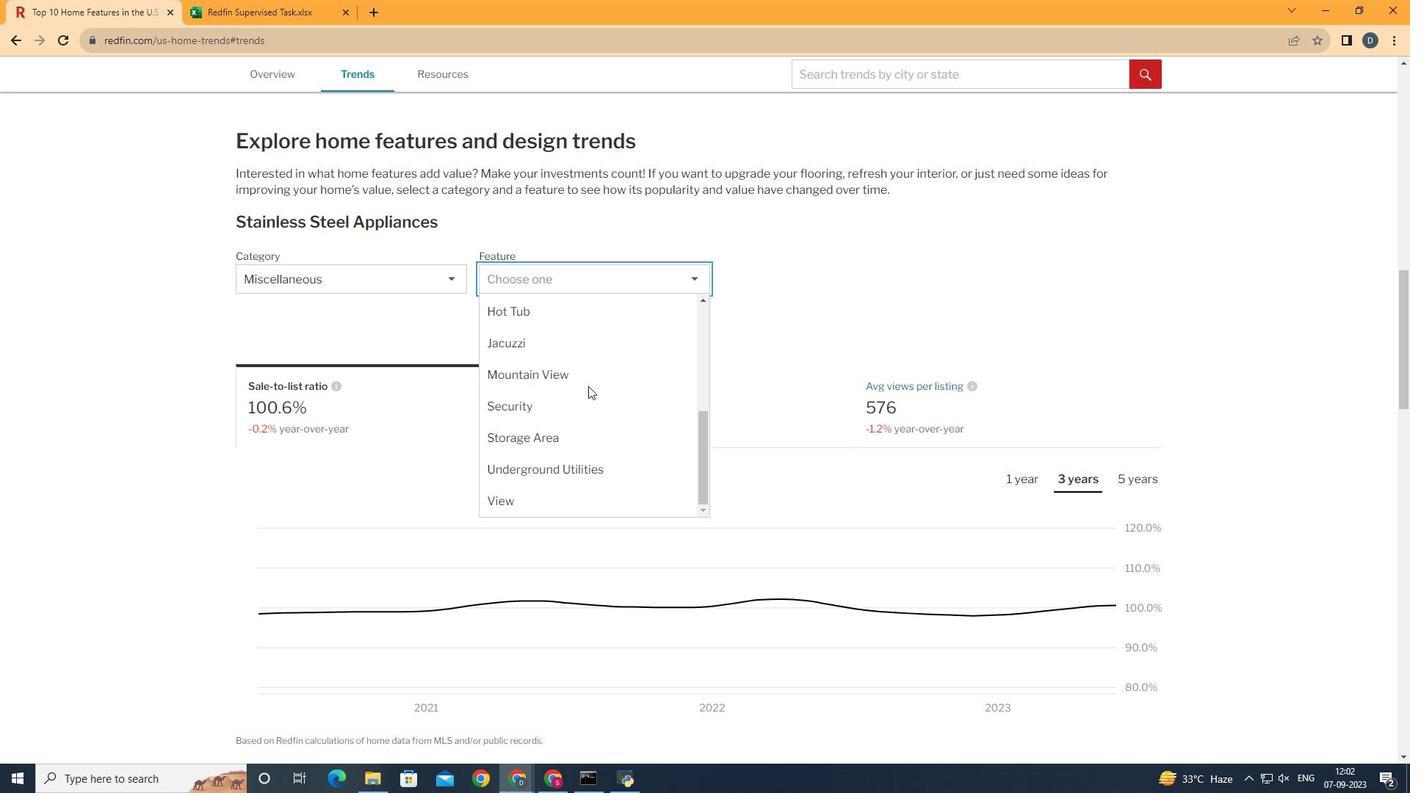 
Action: Mouse scrolled (587, 384) with delta (0, 0)
Screenshot: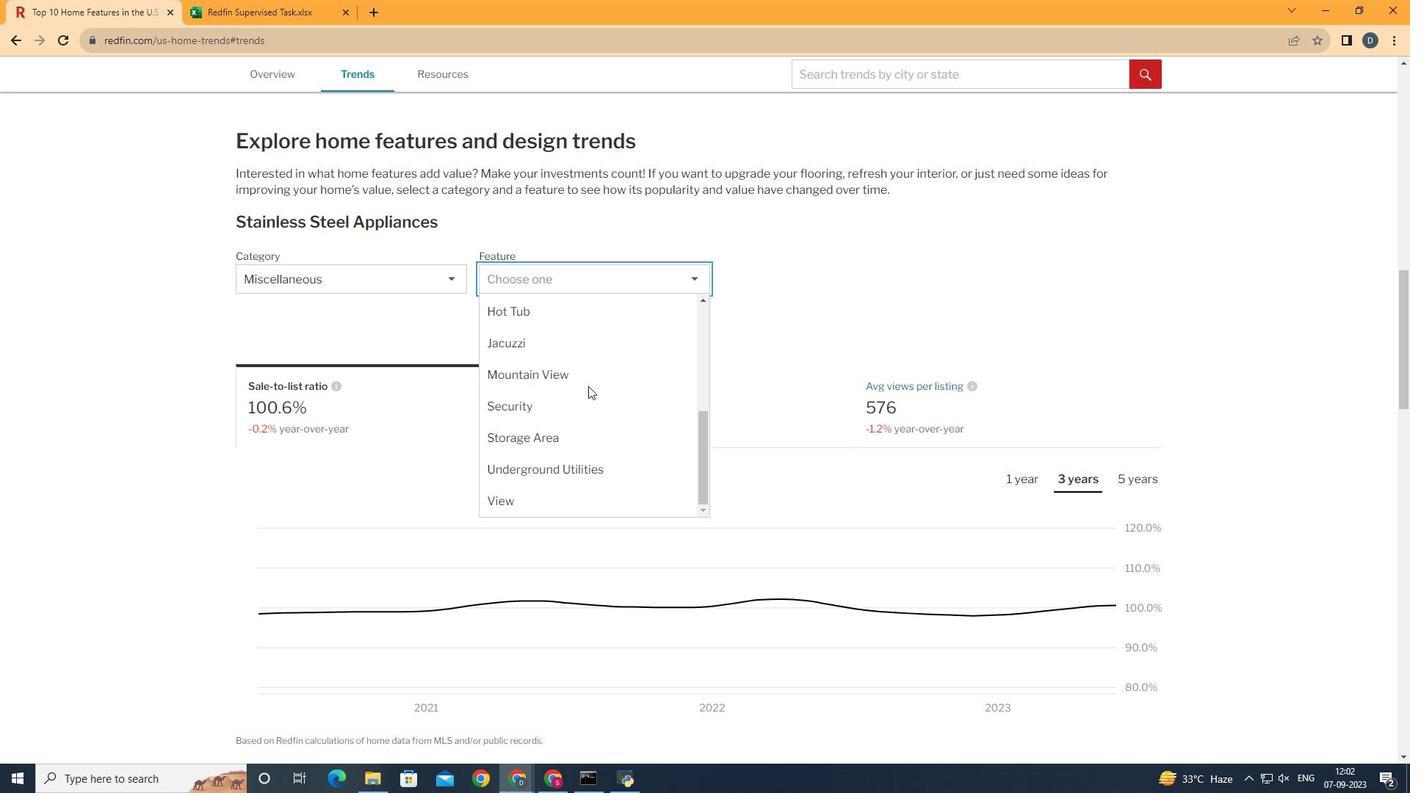
Action: Mouse scrolled (587, 384) with delta (0, 0)
Screenshot: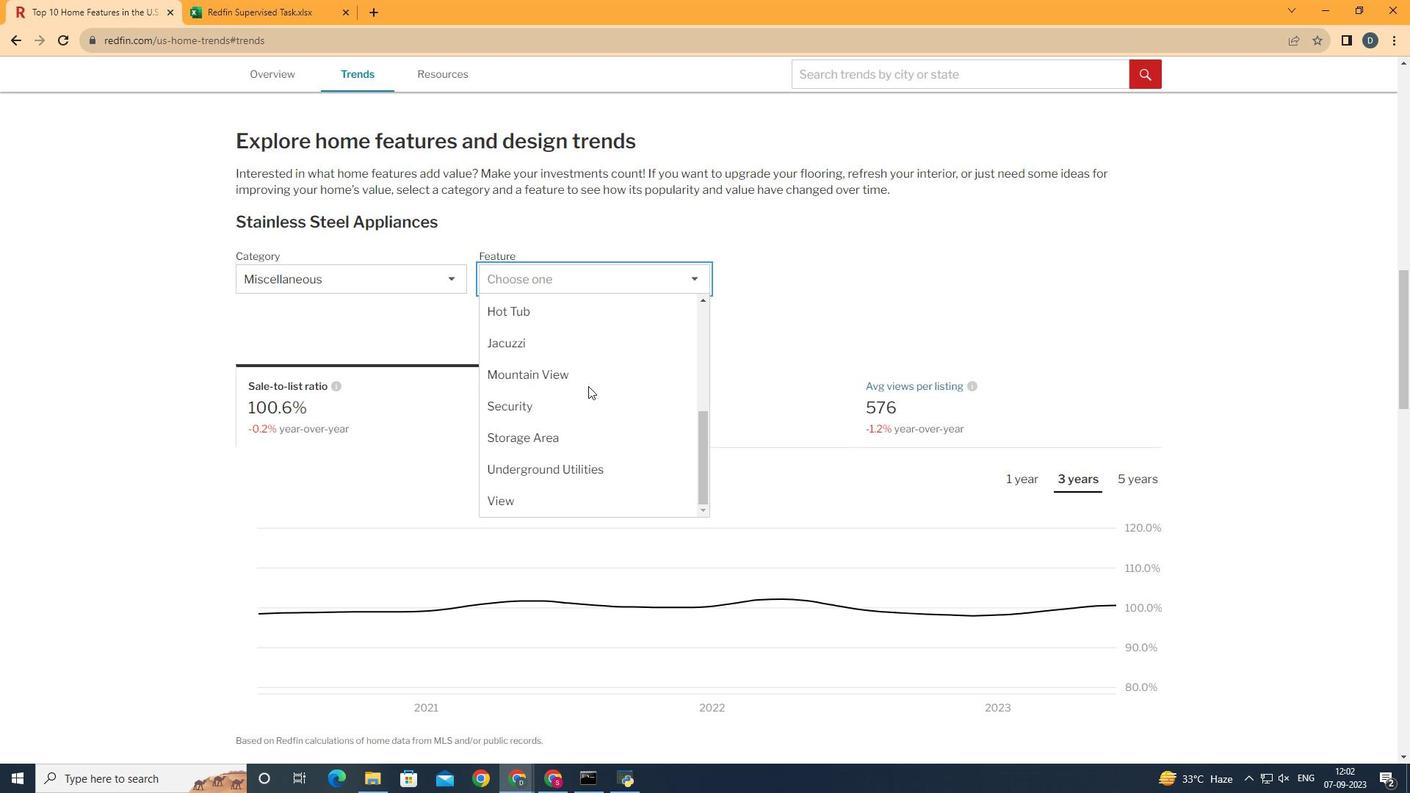 
Action: Mouse moved to (587, 397)
Screenshot: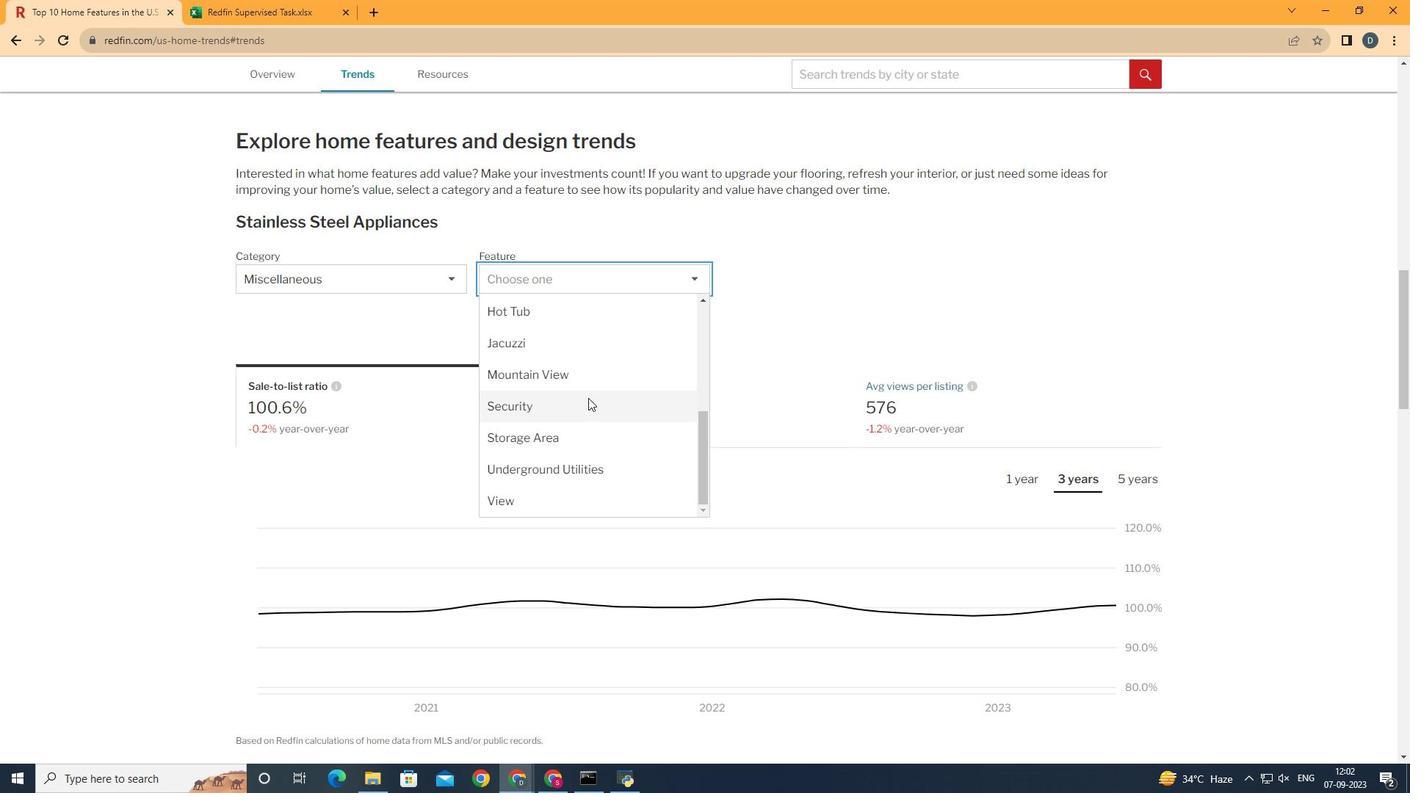 
Action: Mouse pressed left at (587, 397)
Screenshot: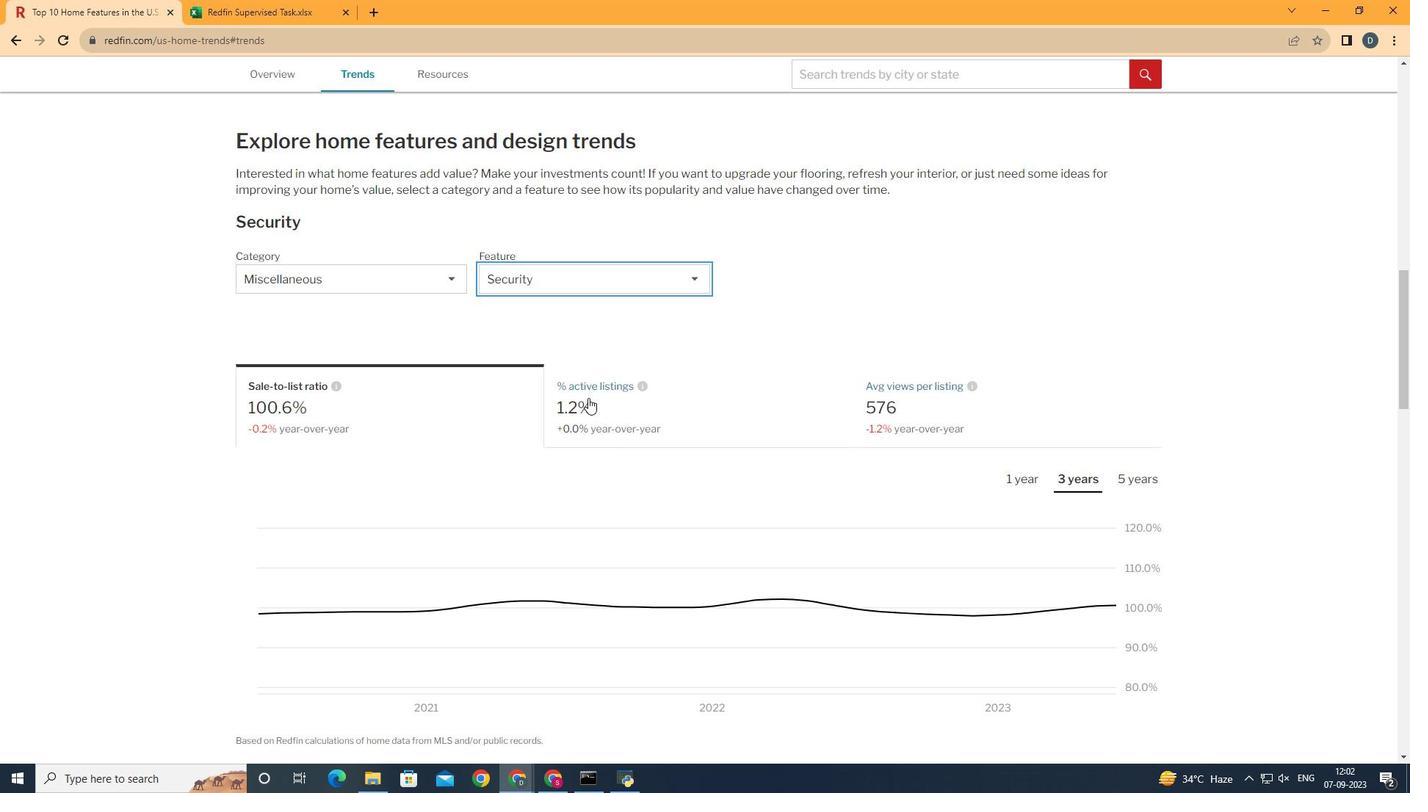 
Action: Mouse moved to (726, 417)
Screenshot: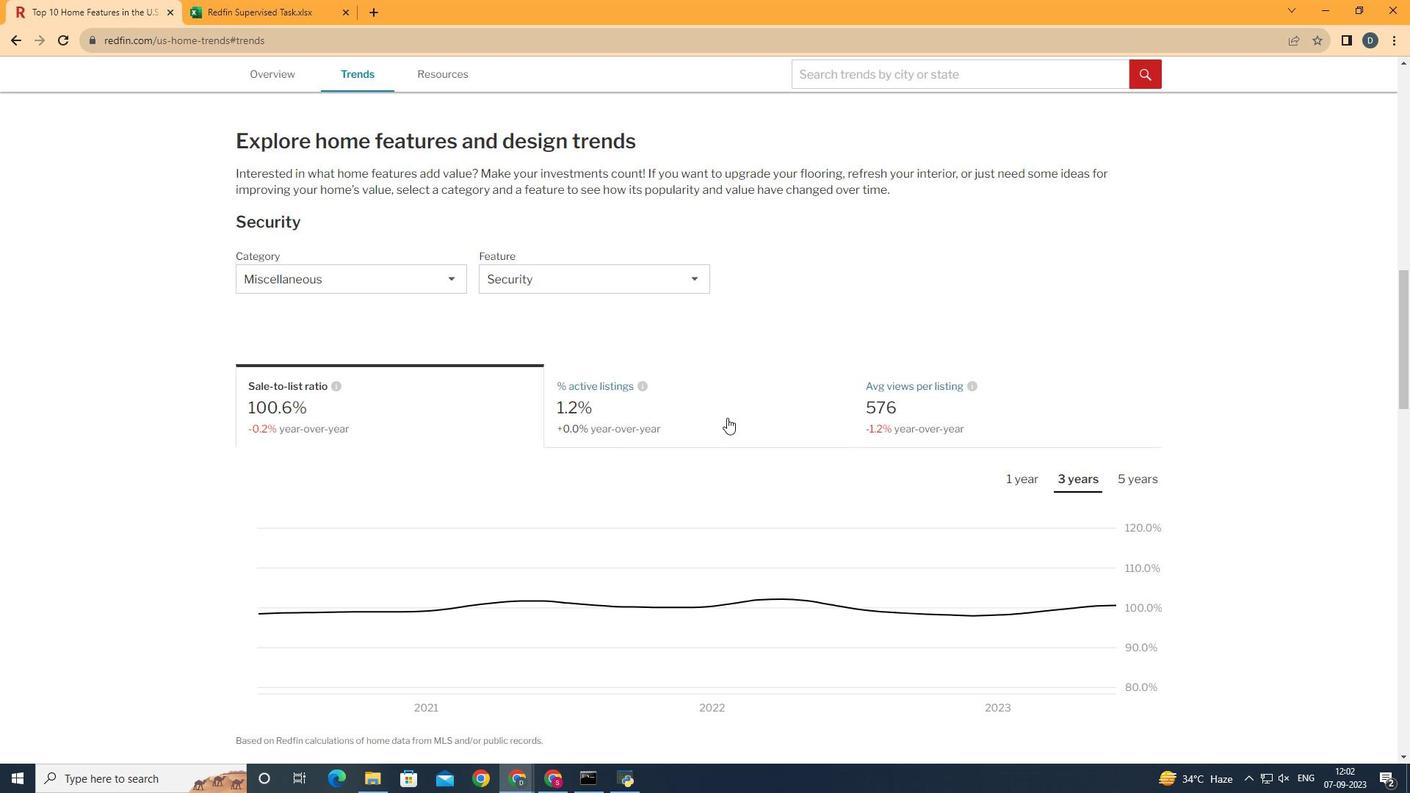 
Action: Mouse pressed left at (726, 417)
Screenshot: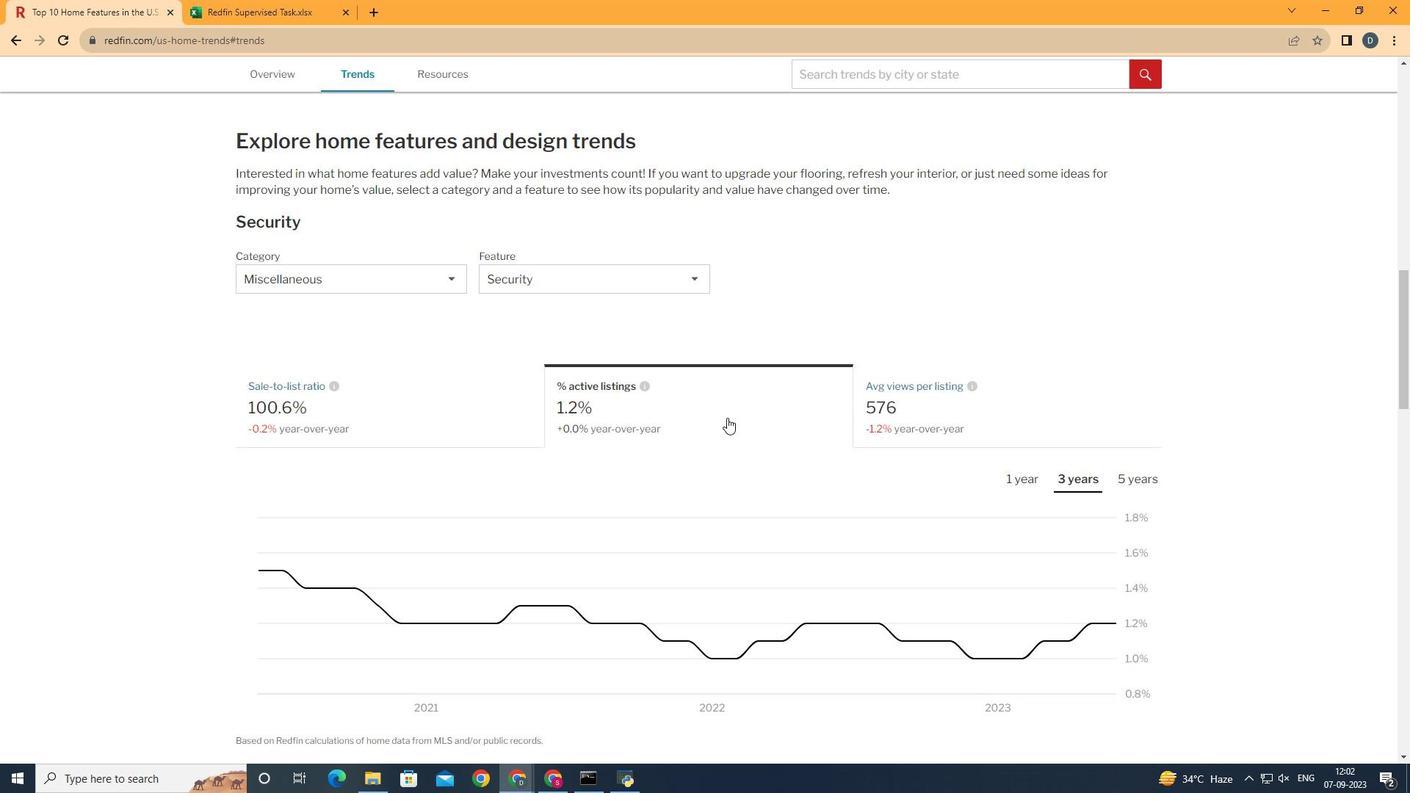 
Action: Mouse moved to (1016, 484)
Screenshot: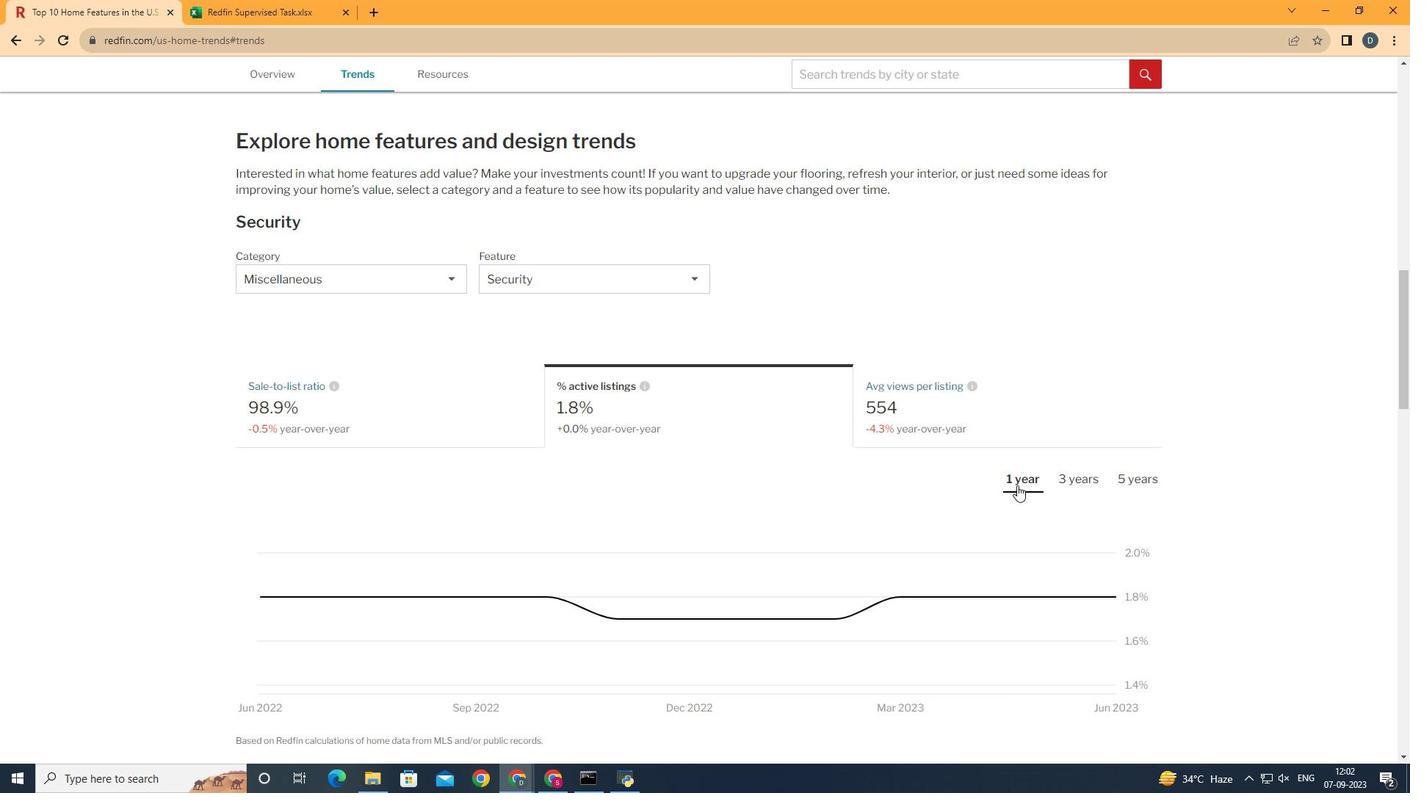 
Action: Mouse pressed left at (1016, 484)
Screenshot: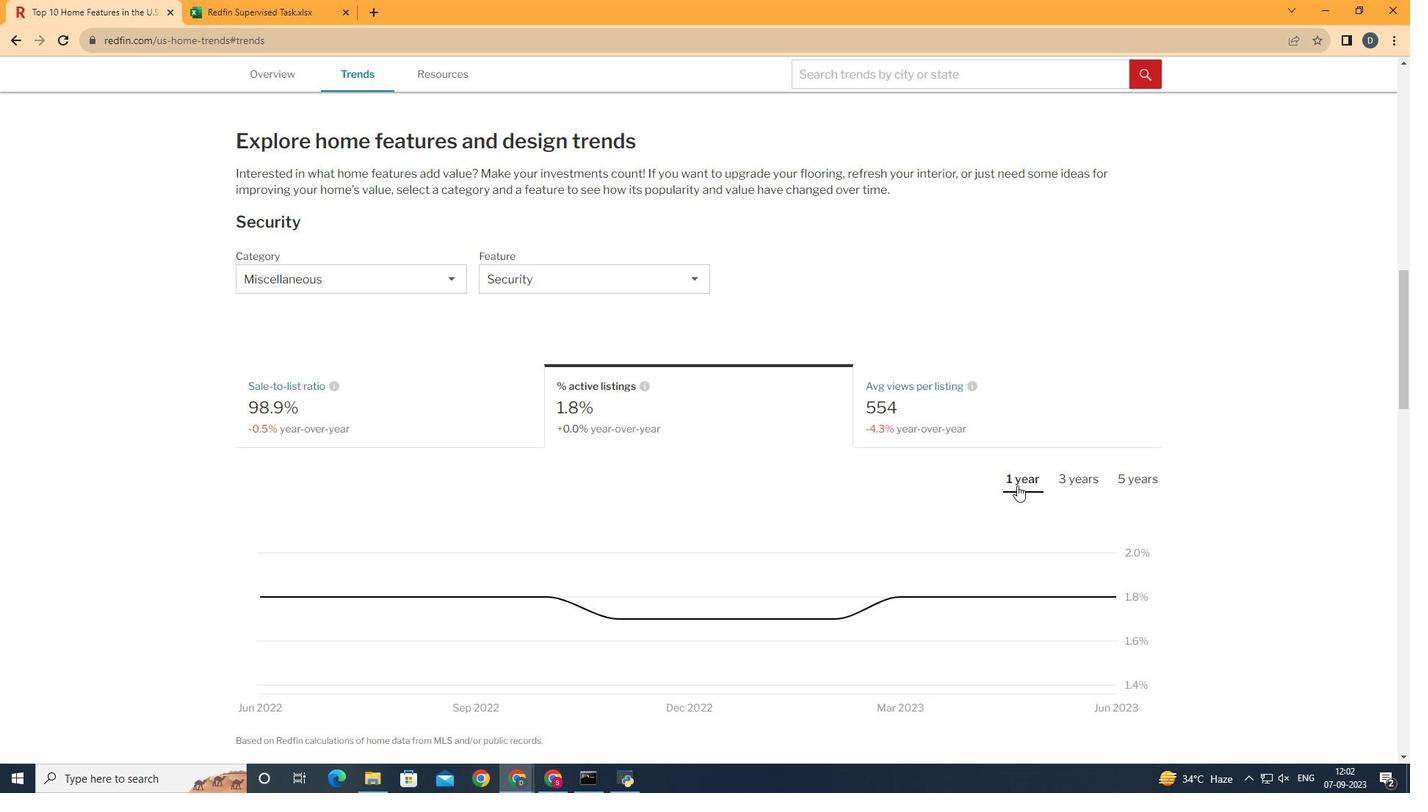 
Action: Mouse moved to (1063, 607)
Screenshot: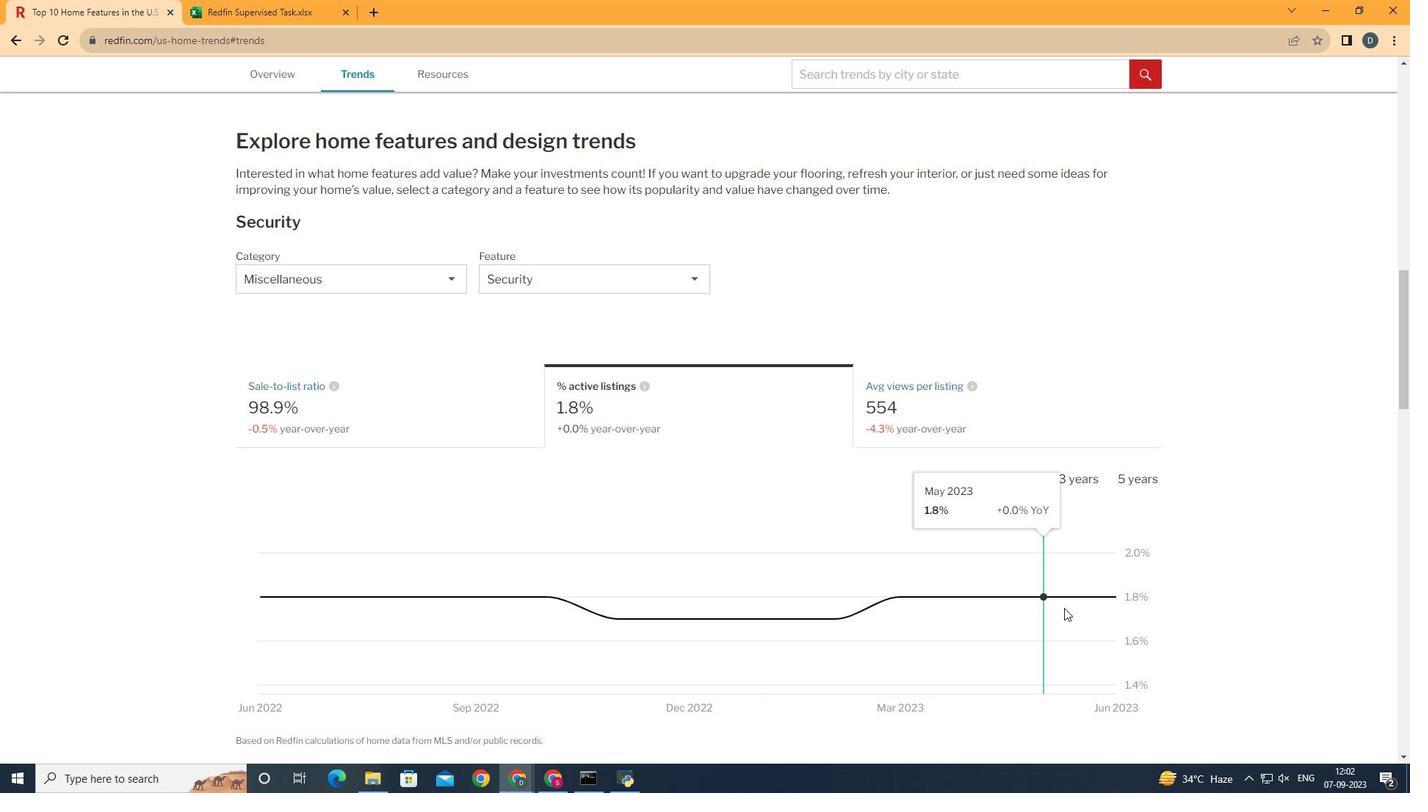 
